 Task: Create new contact,   with mail id: 'LucyTaylor74@Mailinator.com', first name: 'Lucy', Last name: 'Taylor', Job Title: Software Tester, Phone number (202) 555-9012. Change life cycle stage to  'Lead' and lead status to 'New'. Add new company to the associated contact: sjcny.edu and type: Vendor. Logged in from softage.4@softage.net
Action: Mouse moved to (112, 78)
Screenshot: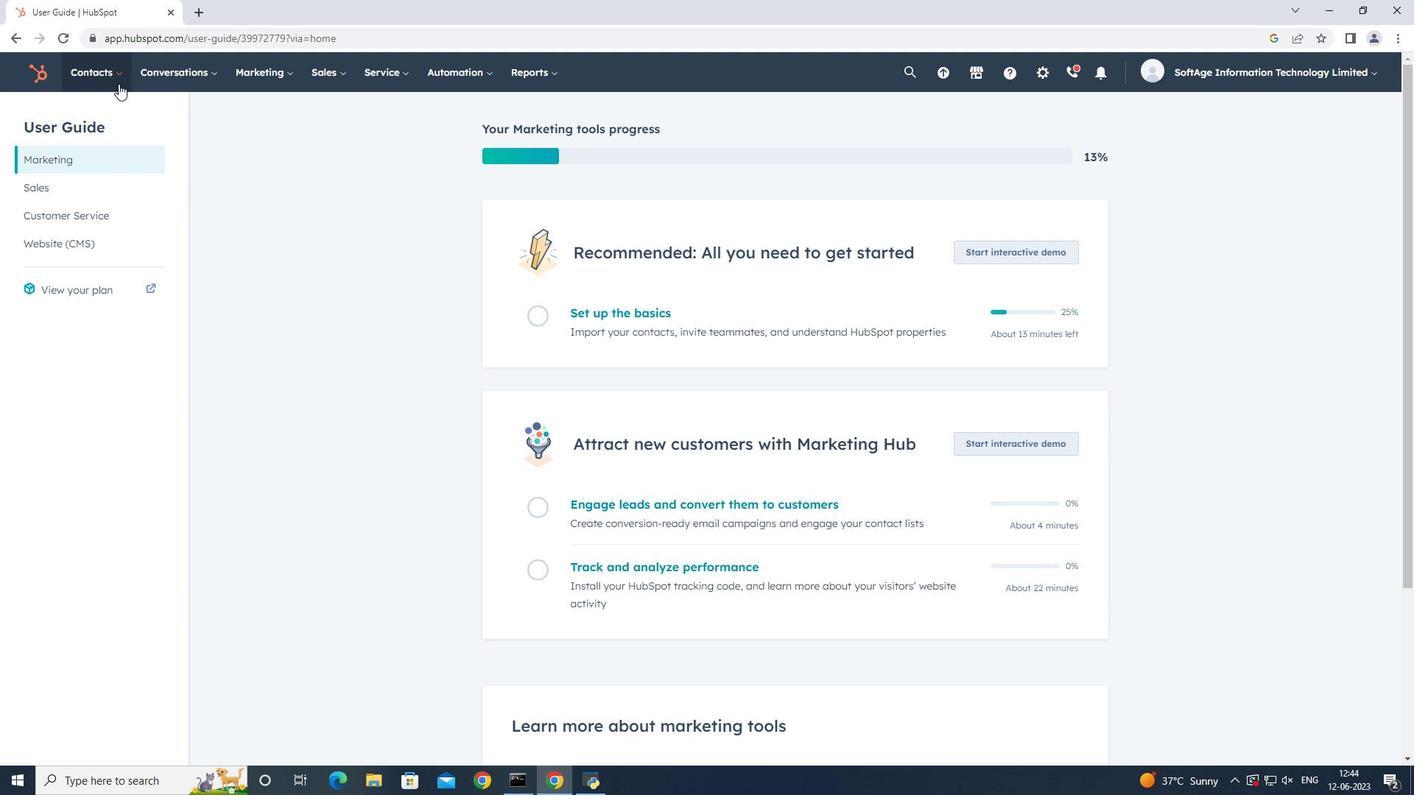 
Action: Mouse pressed left at (112, 78)
Screenshot: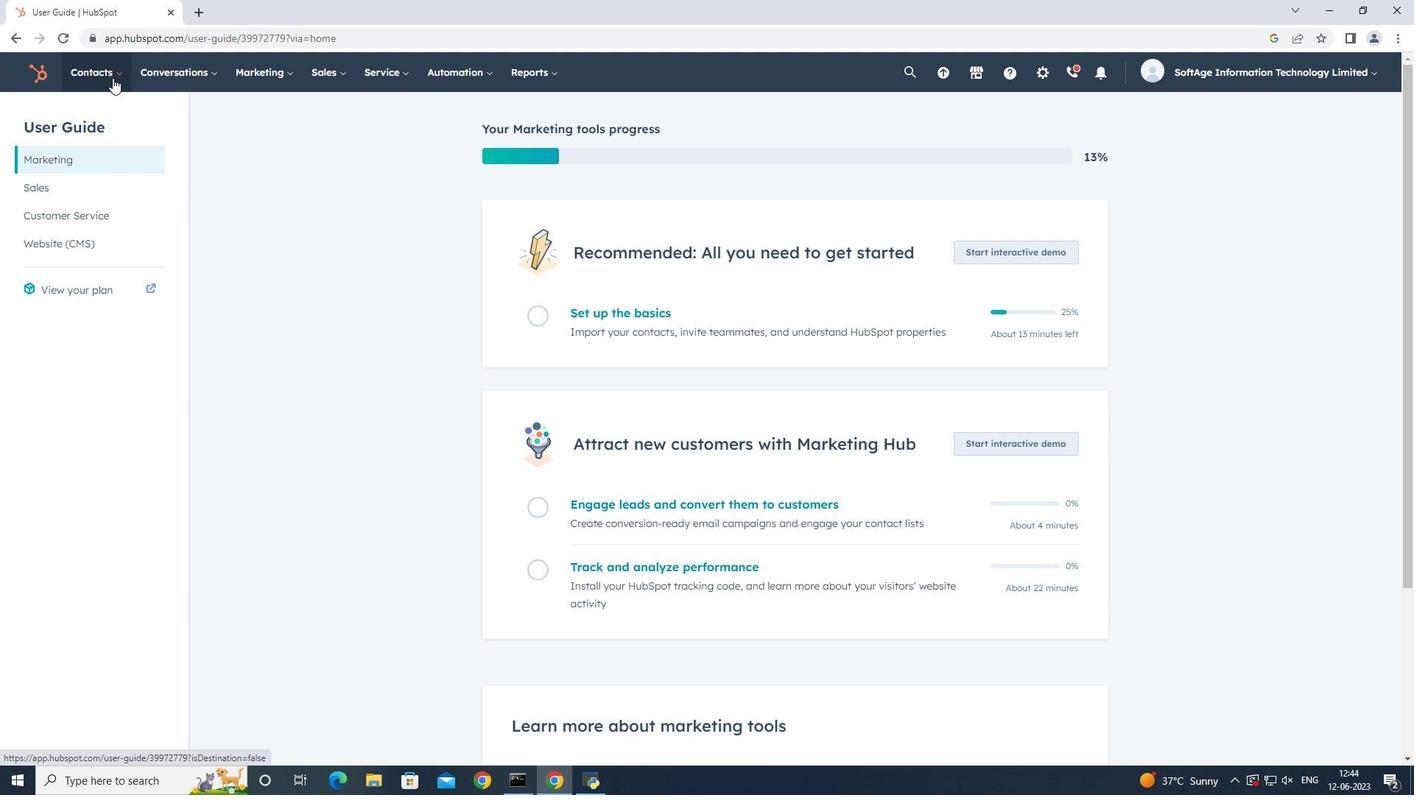 
Action: Mouse moved to (108, 112)
Screenshot: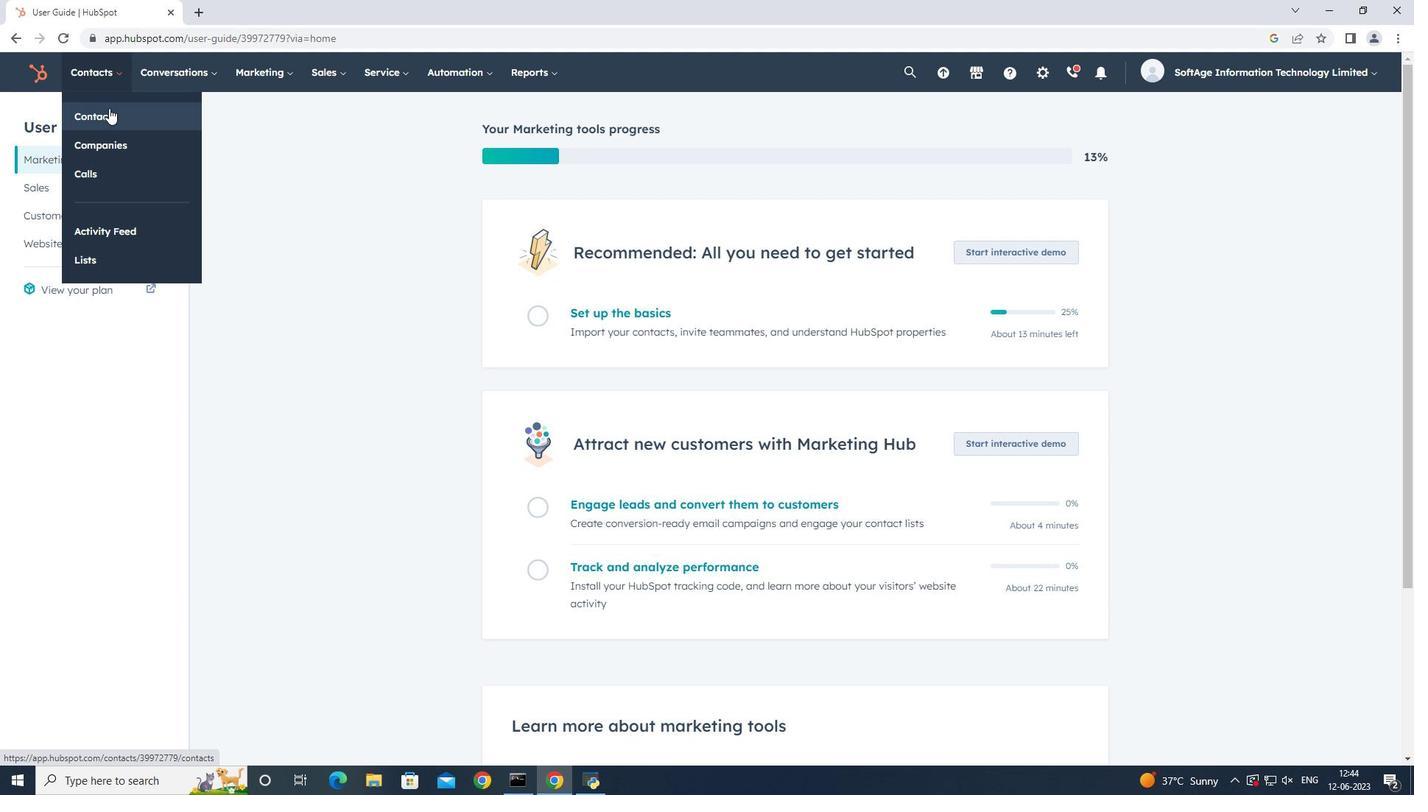 
Action: Mouse pressed left at (108, 112)
Screenshot: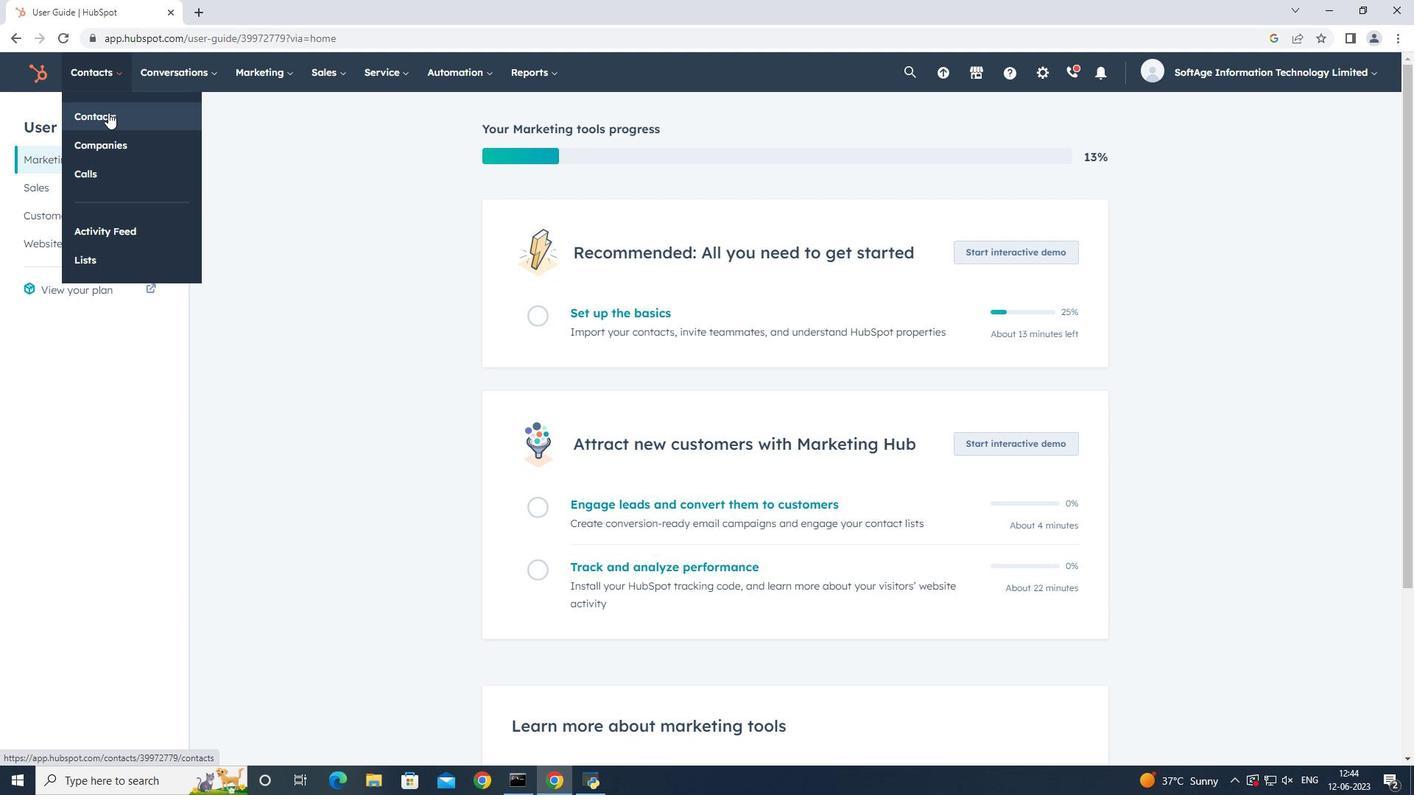 
Action: Mouse moved to (1343, 125)
Screenshot: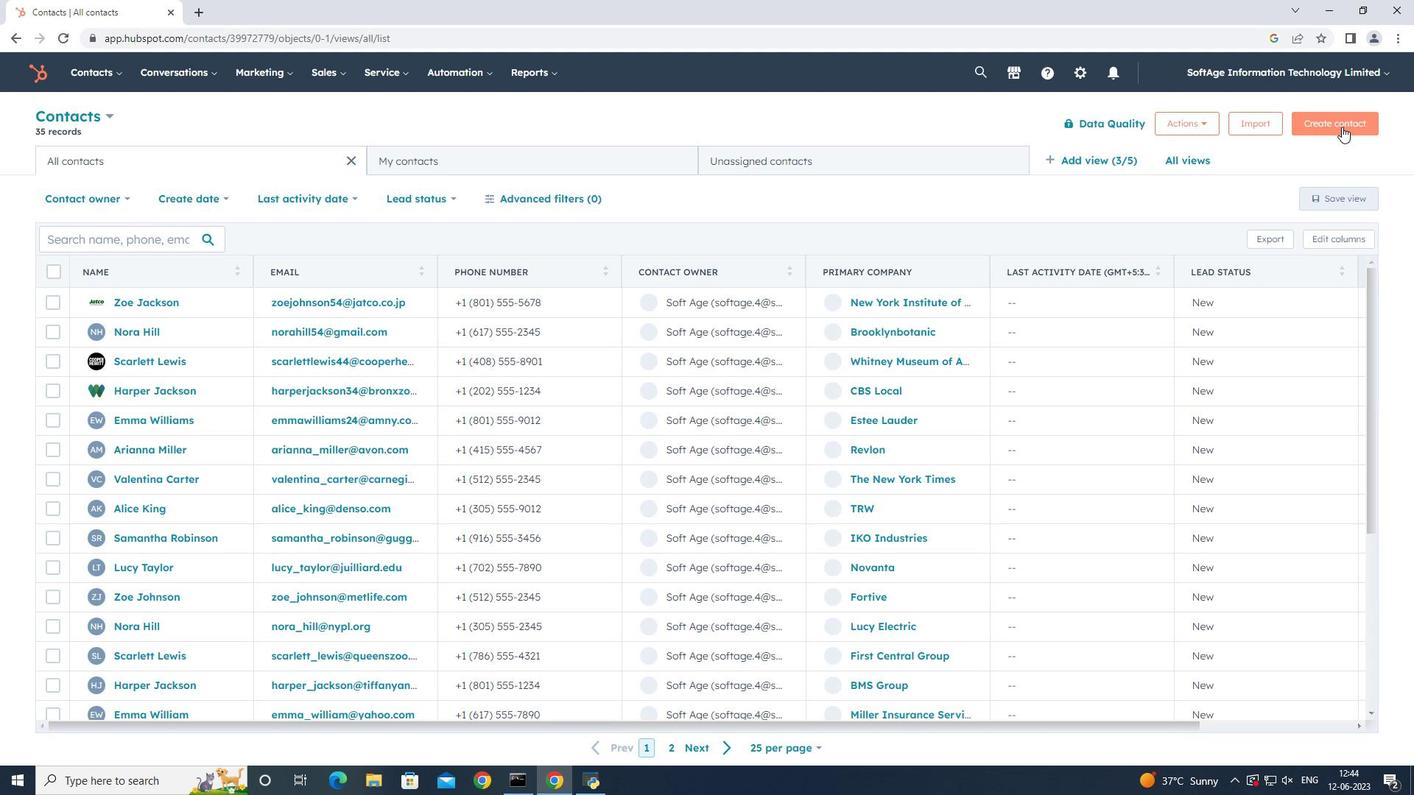 
Action: Mouse pressed left at (1343, 125)
Screenshot: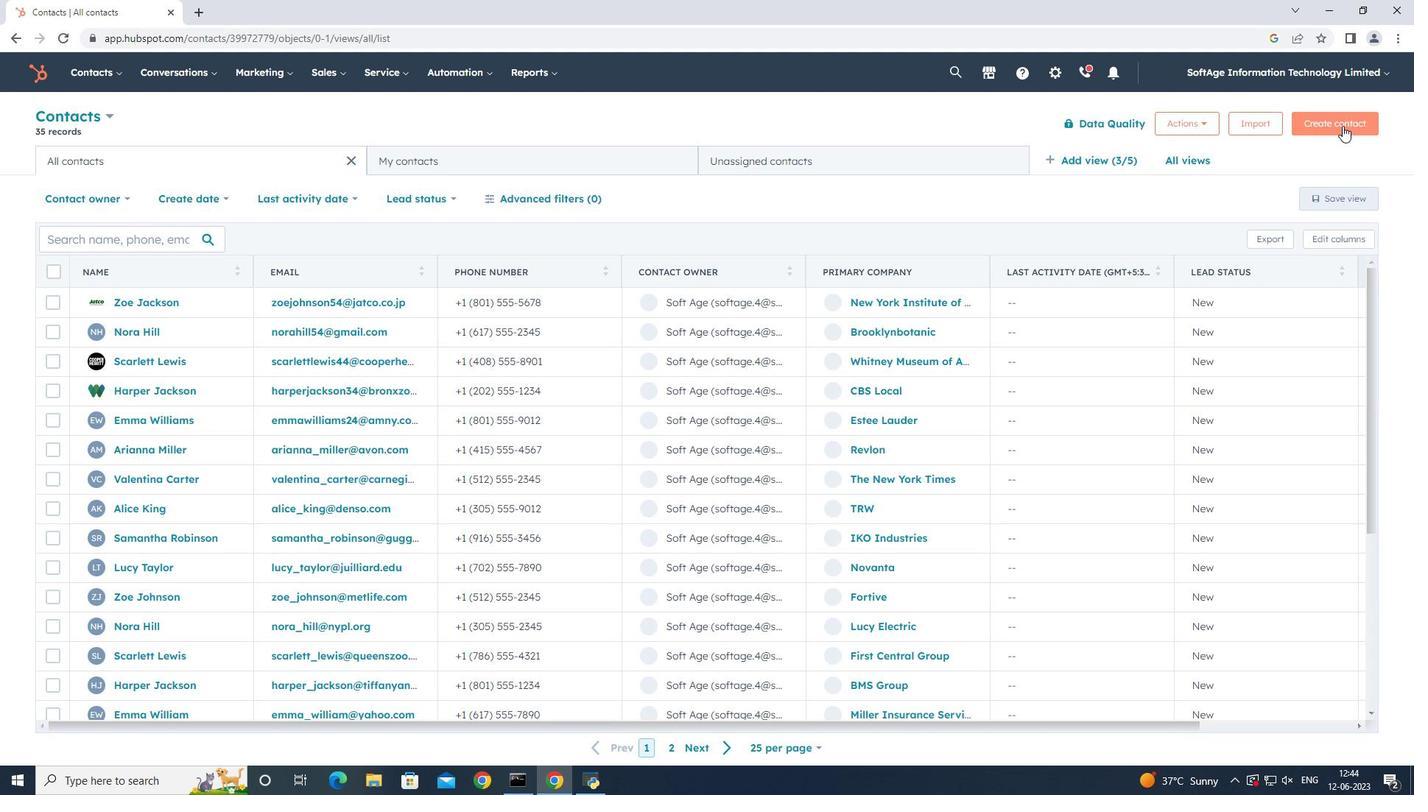 
Action: Mouse moved to (1037, 197)
Screenshot: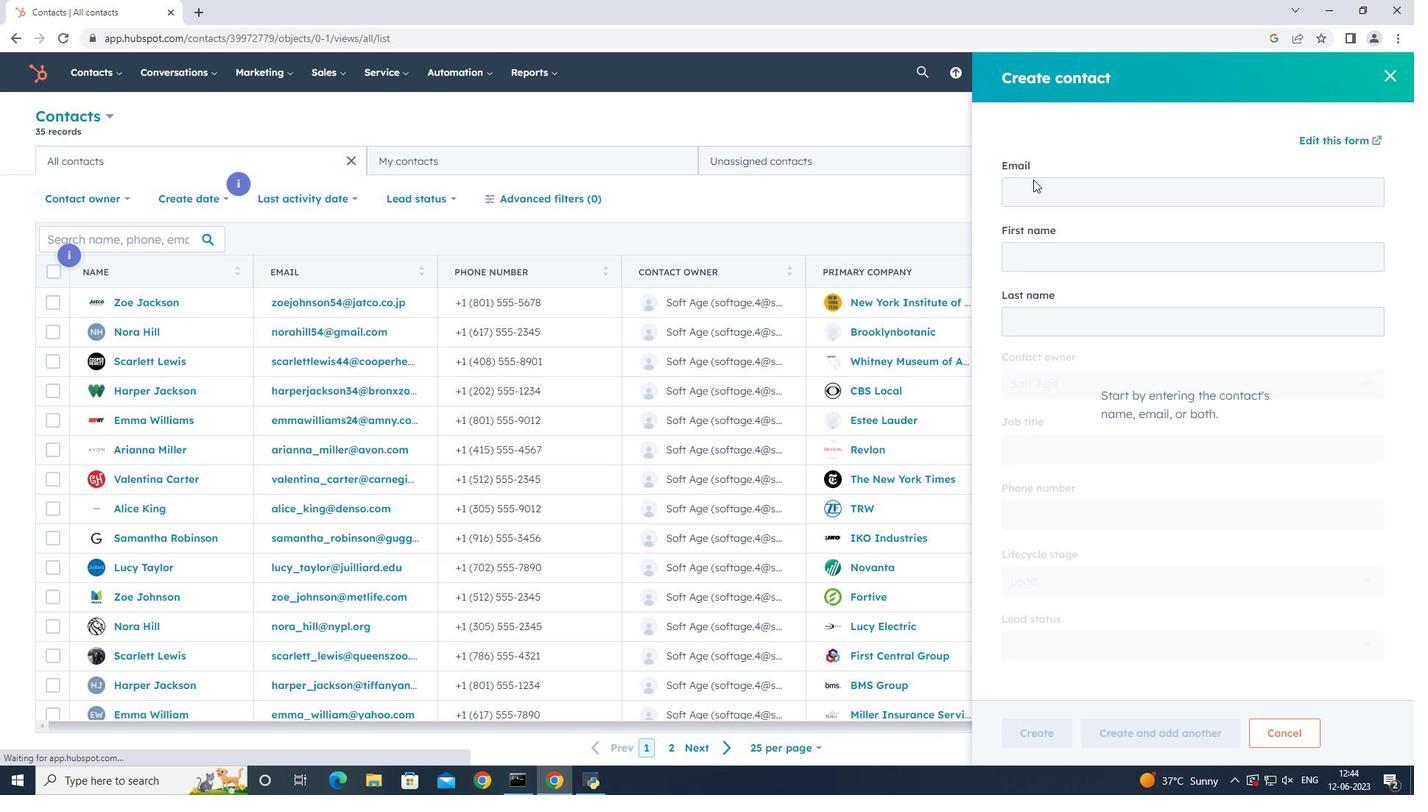 
Action: Mouse pressed left at (1037, 197)
Screenshot: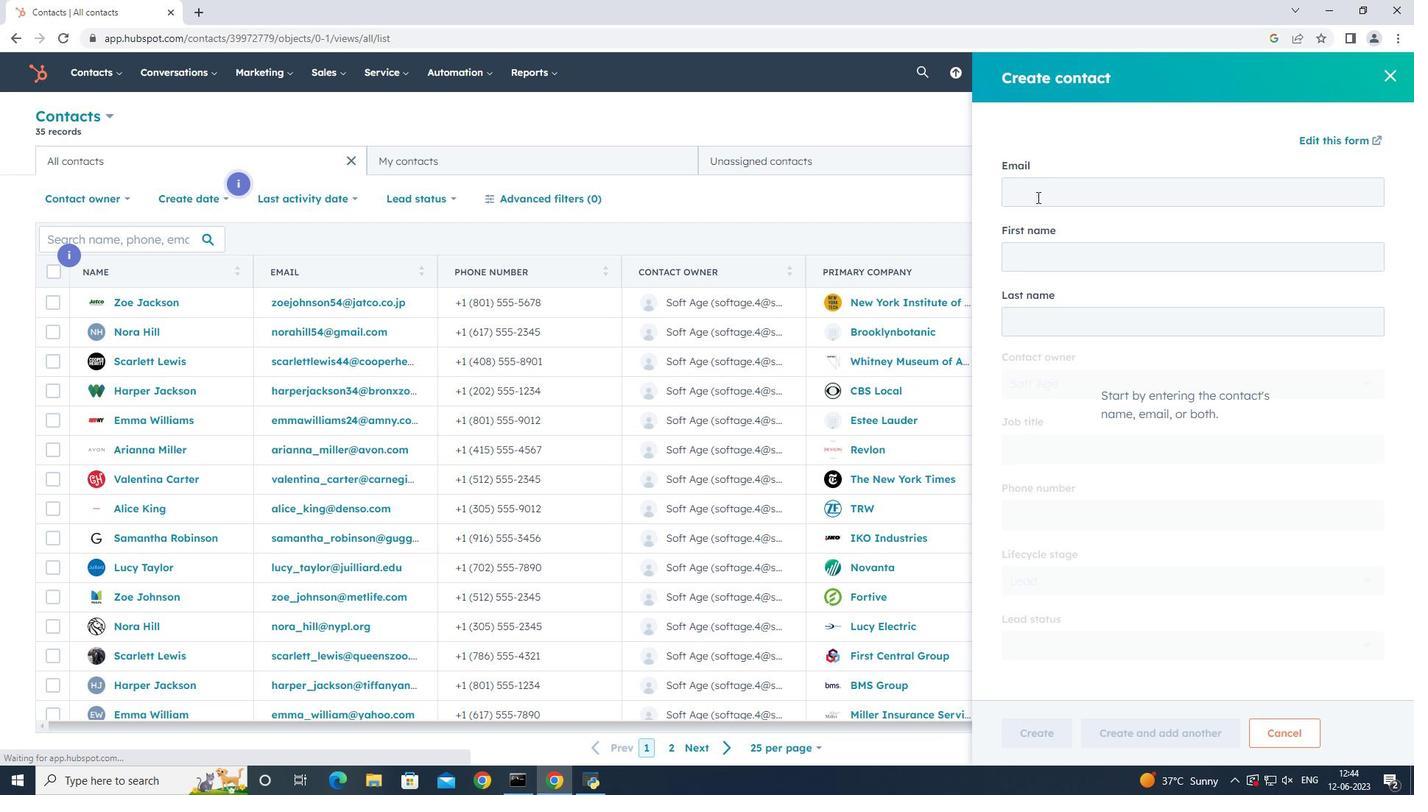 
Action: Key pressed <Key.shift><Key.shift><Key.shift><Key.shift><Key.shift><Key.shift><Key.shift><Key.shift><Key.shift><Key.shift><Key.shift><Key.shift><Key.shift><Key.shift><Key.shift><Key.shift><Key.shift><Key.shift><Key.shift>Lucy<Key.shift><Key.shift>Taylor74<Key.shift>@mailnator.com
Screenshot: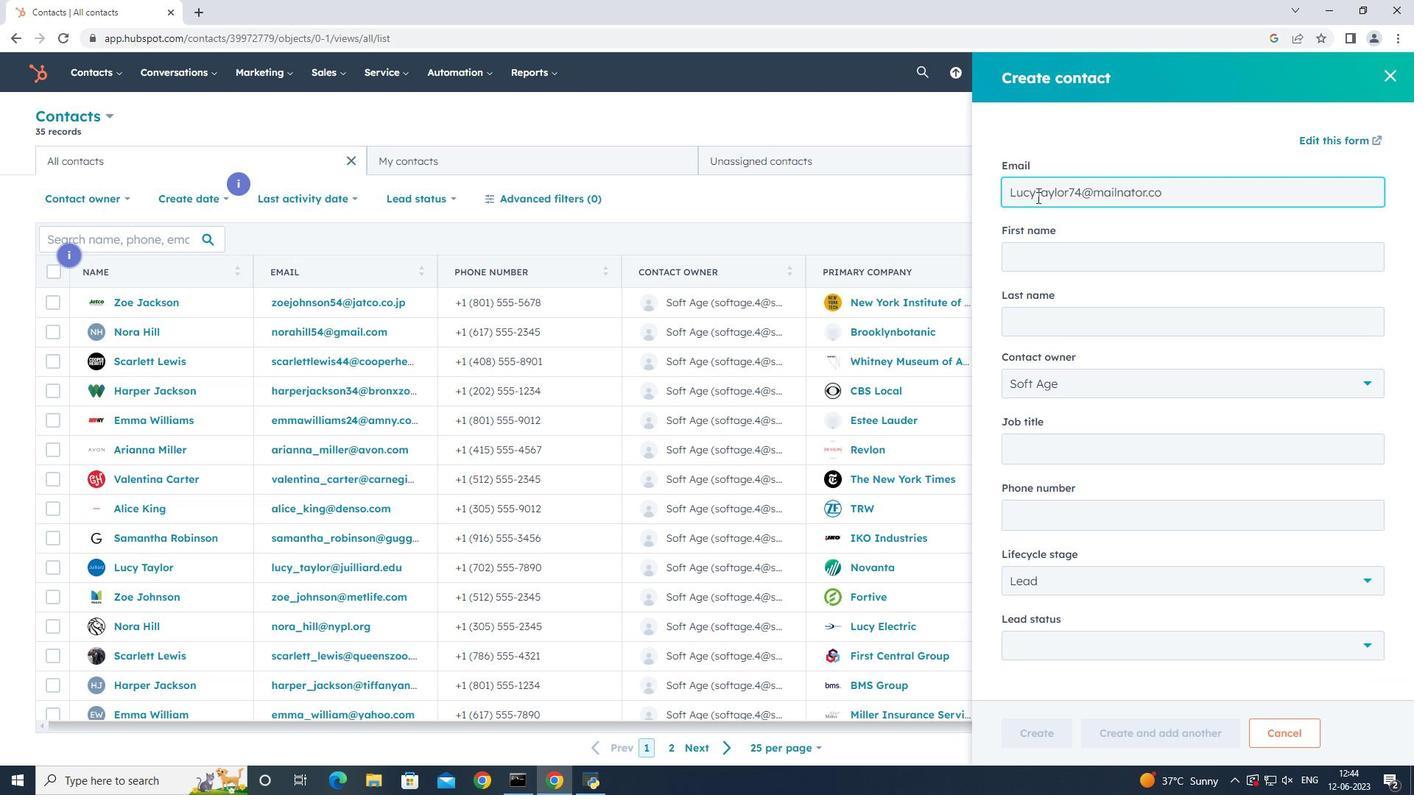 
Action: Mouse moved to (1233, 263)
Screenshot: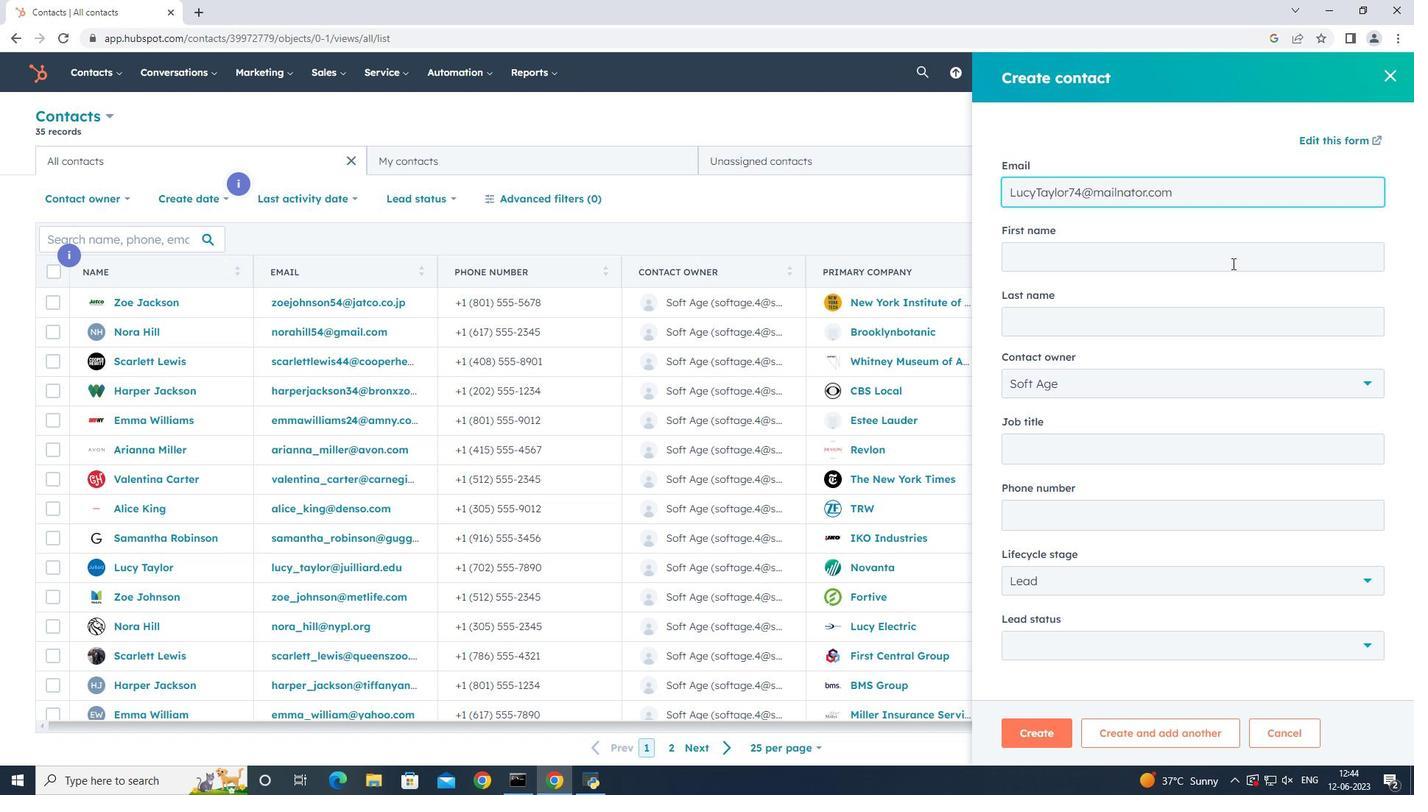 
Action: Mouse pressed left at (1233, 263)
Screenshot: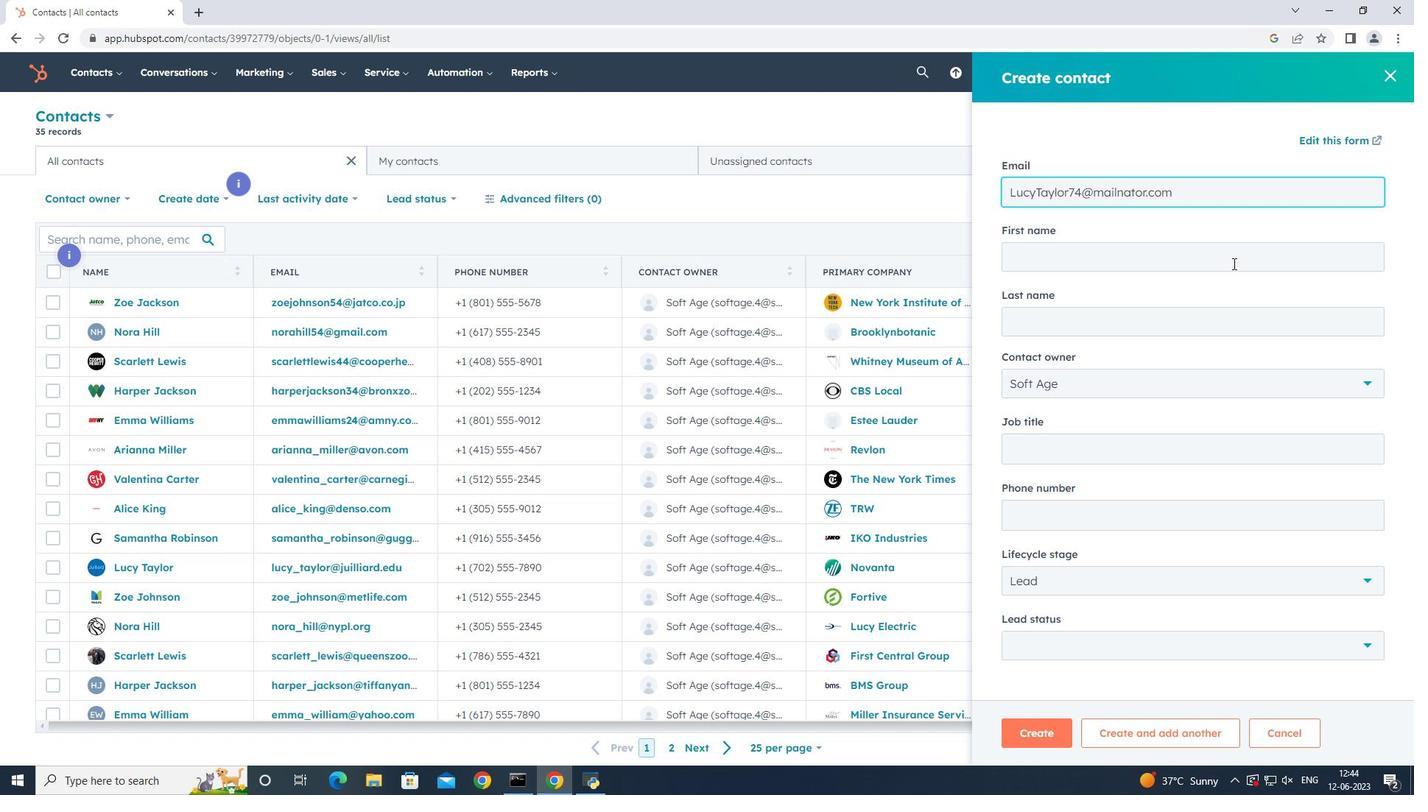 
Action: Key pressed <Key.shift_r><Key.shift_r><Key.shift_r><Key.shift_r>Lucy<Key.tab><Key.shift><Key.shift><Key.shift><Key.shift><Key.shift><Key.shift><Key.shift><Key.shift>Taylor
Screenshot: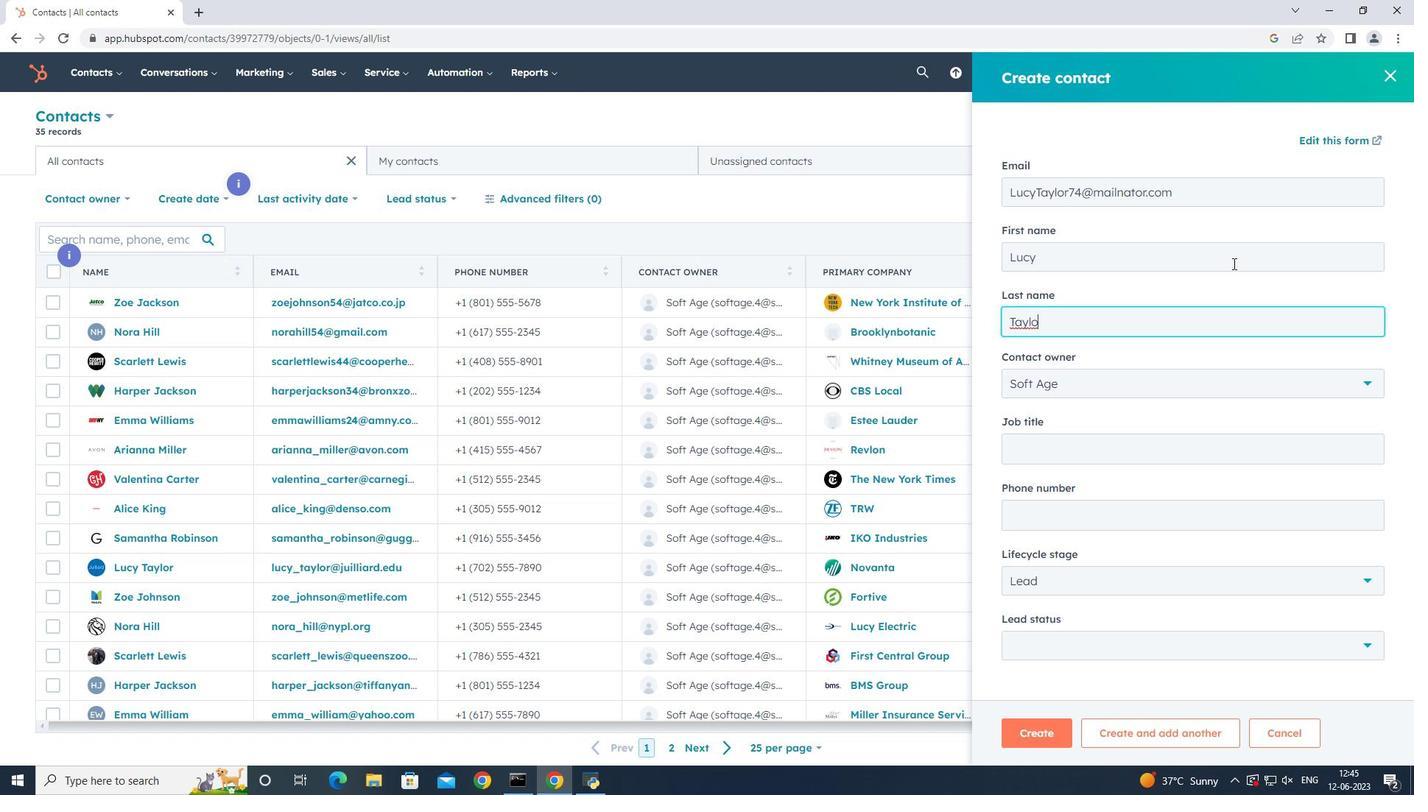 
Action: Mouse moved to (1189, 443)
Screenshot: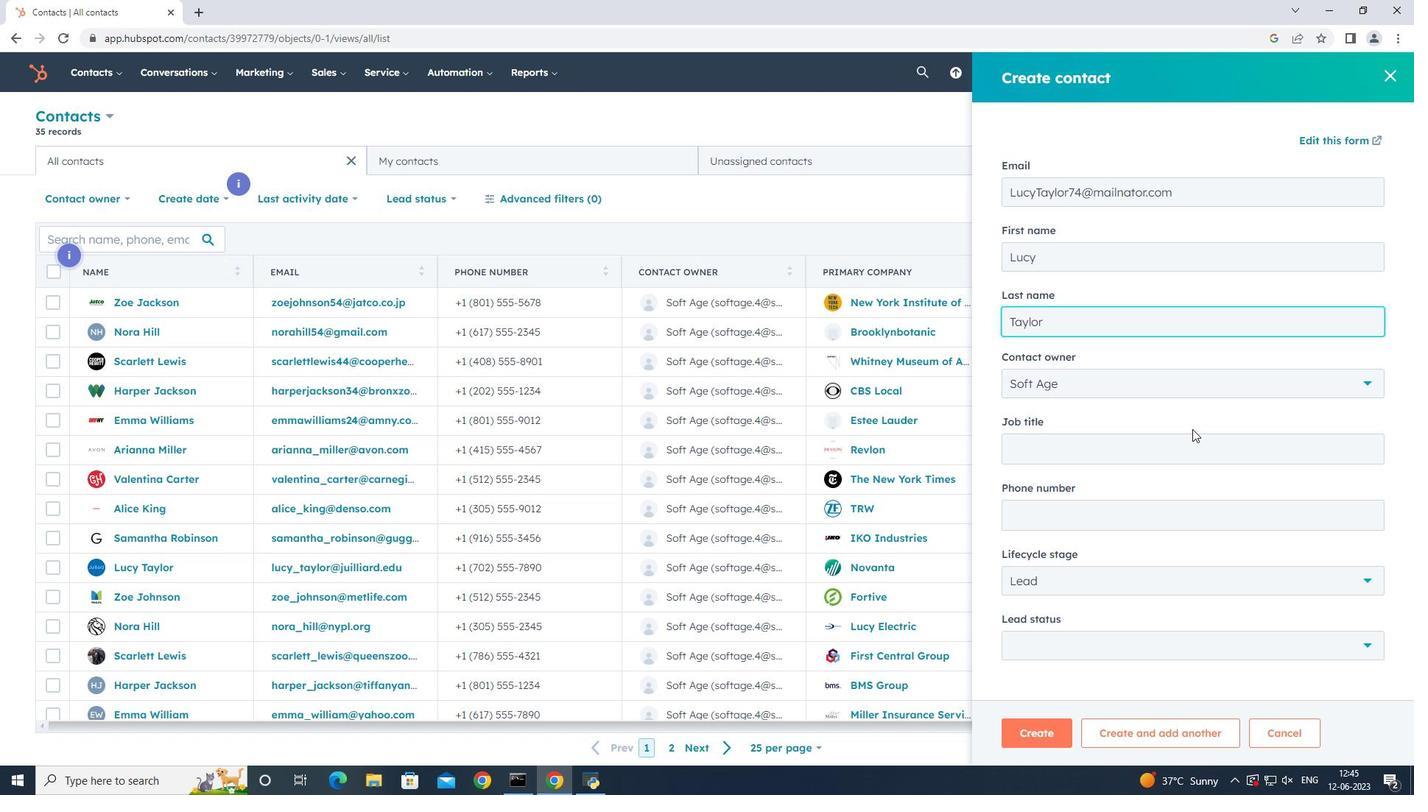 
Action: Mouse pressed left at (1189, 443)
Screenshot: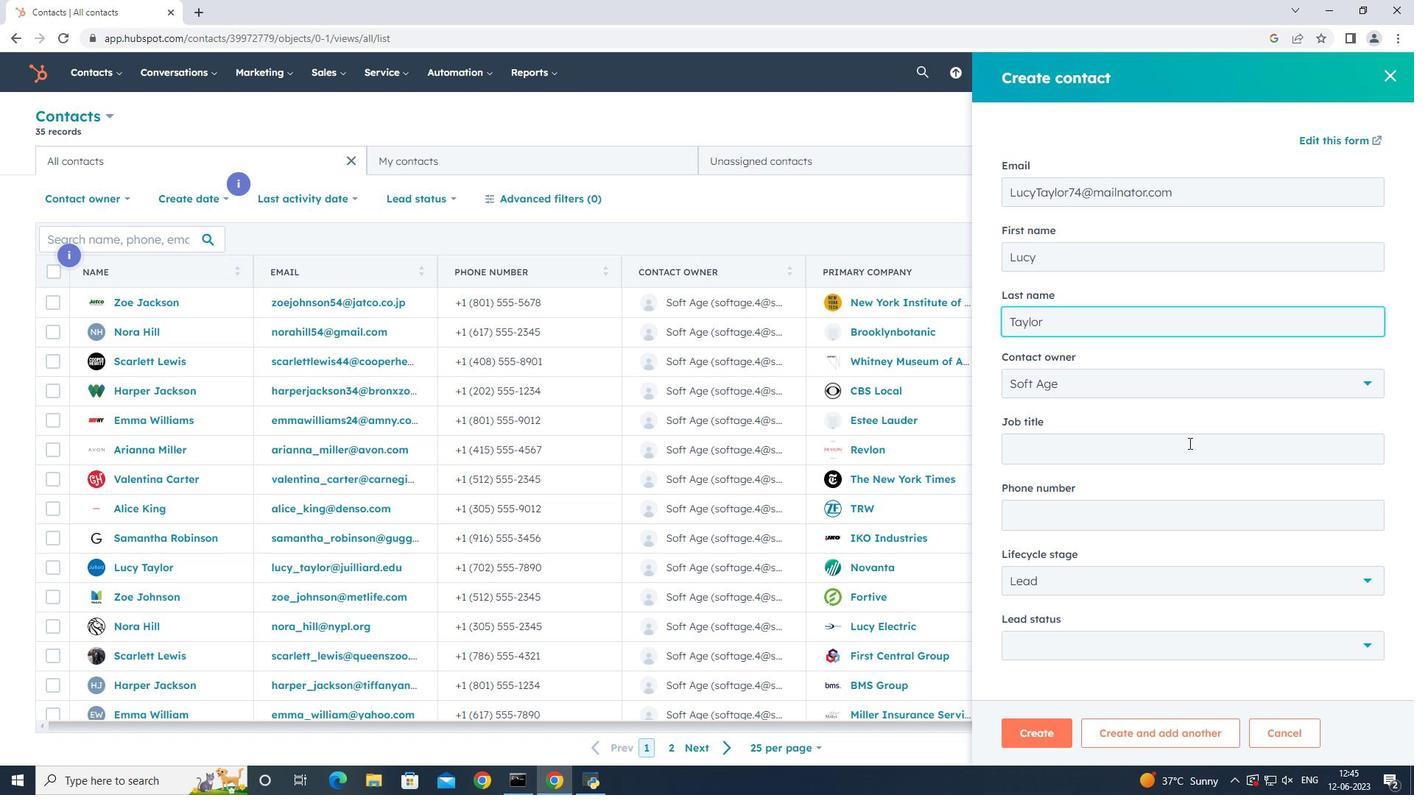 
Action: Key pressed <Key.shift>Software<Key.space><Key.shift><Key.shift>Tester<Key.tab>
Screenshot: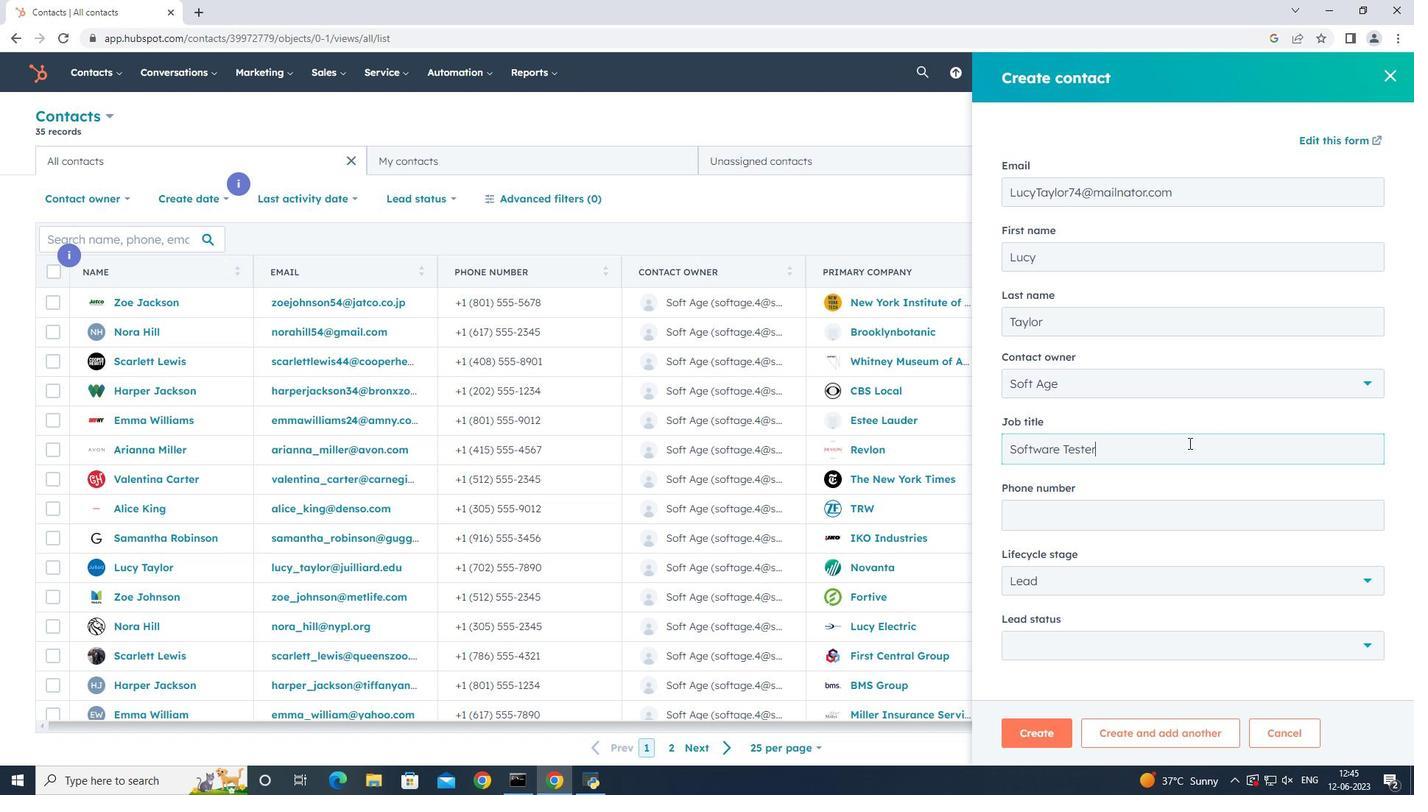 
Action: Mouse moved to (1256, 526)
Screenshot: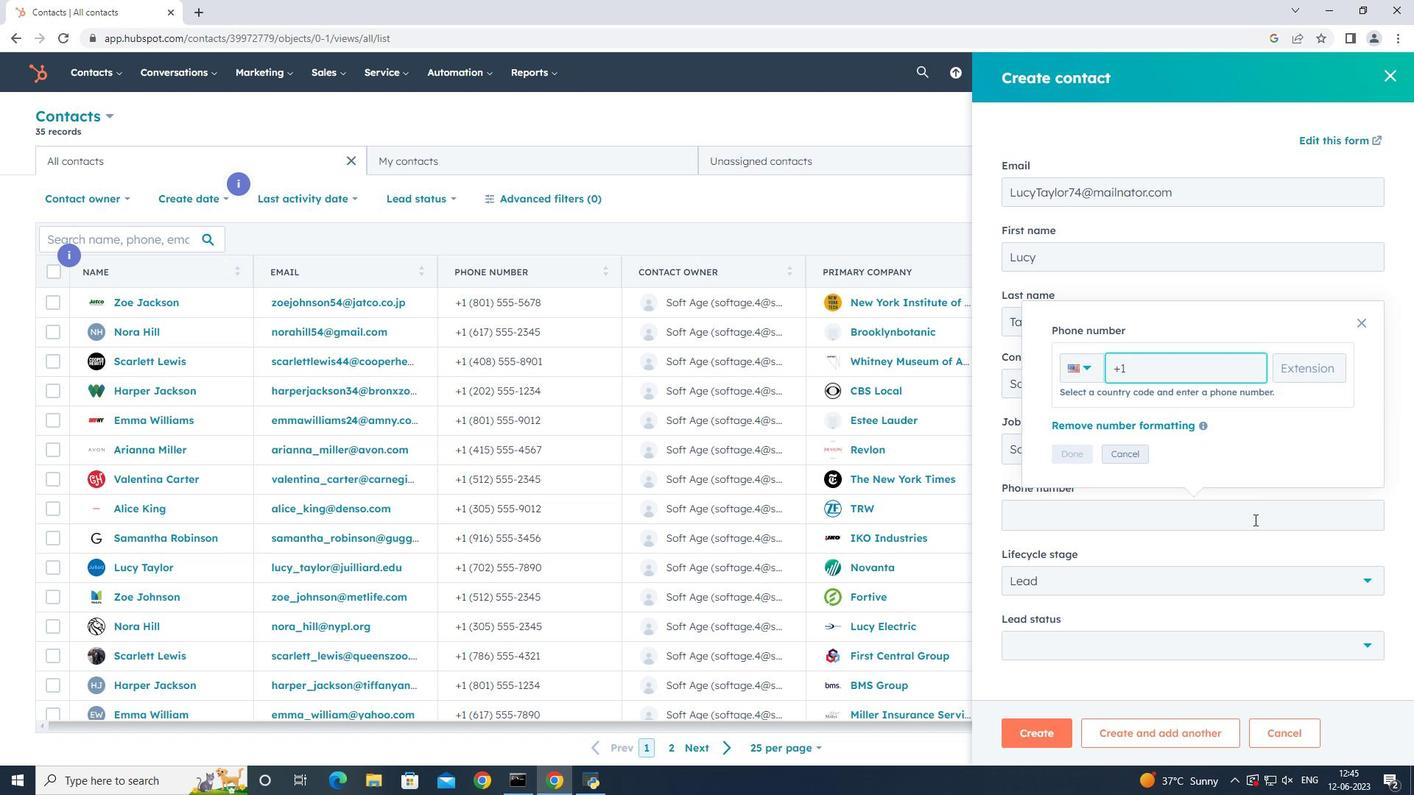 
Action: Key pressed 2025559012
Screenshot: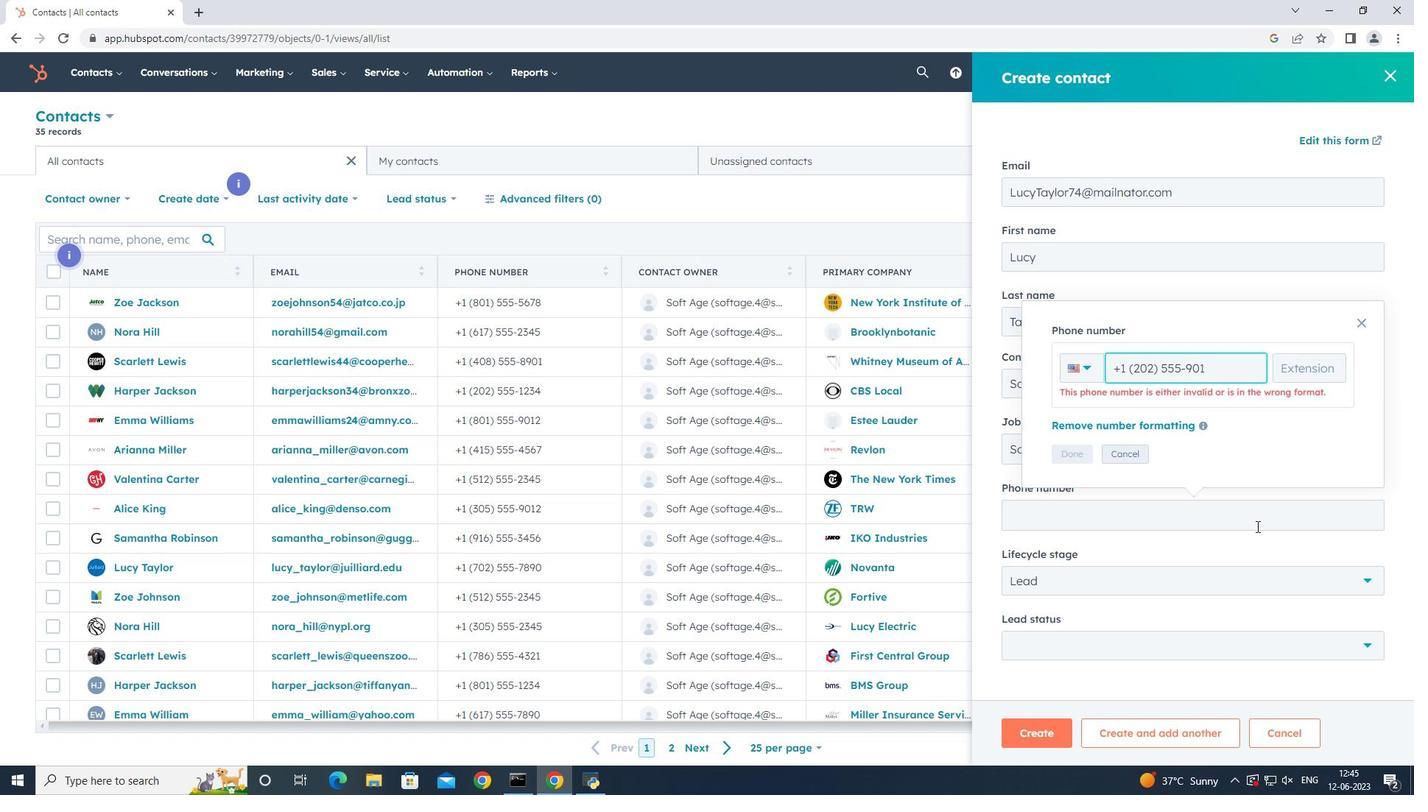 
Action: Mouse moved to (1071, 460)
Screenshot: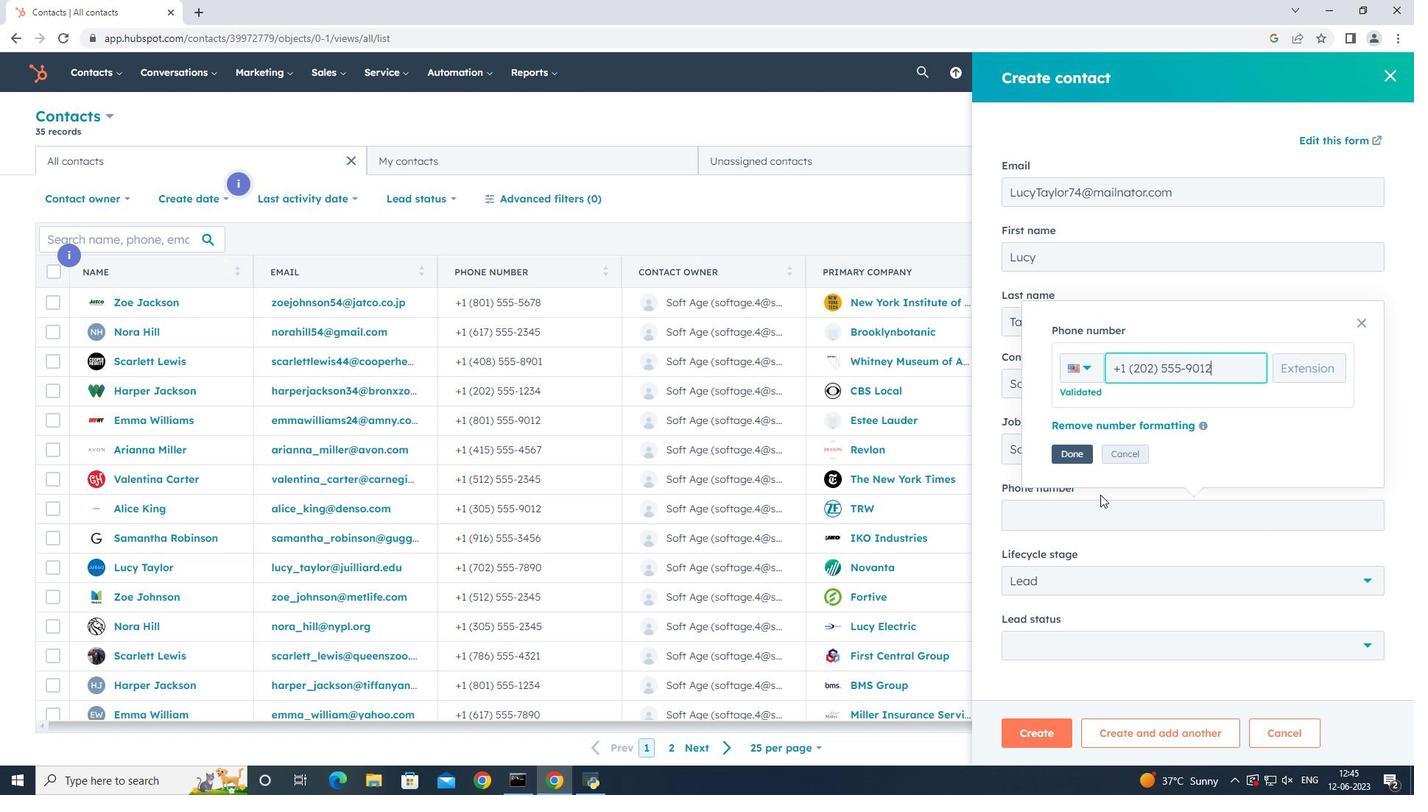 
Action: Mouse pressed left at (1071, 460)
Screenshot: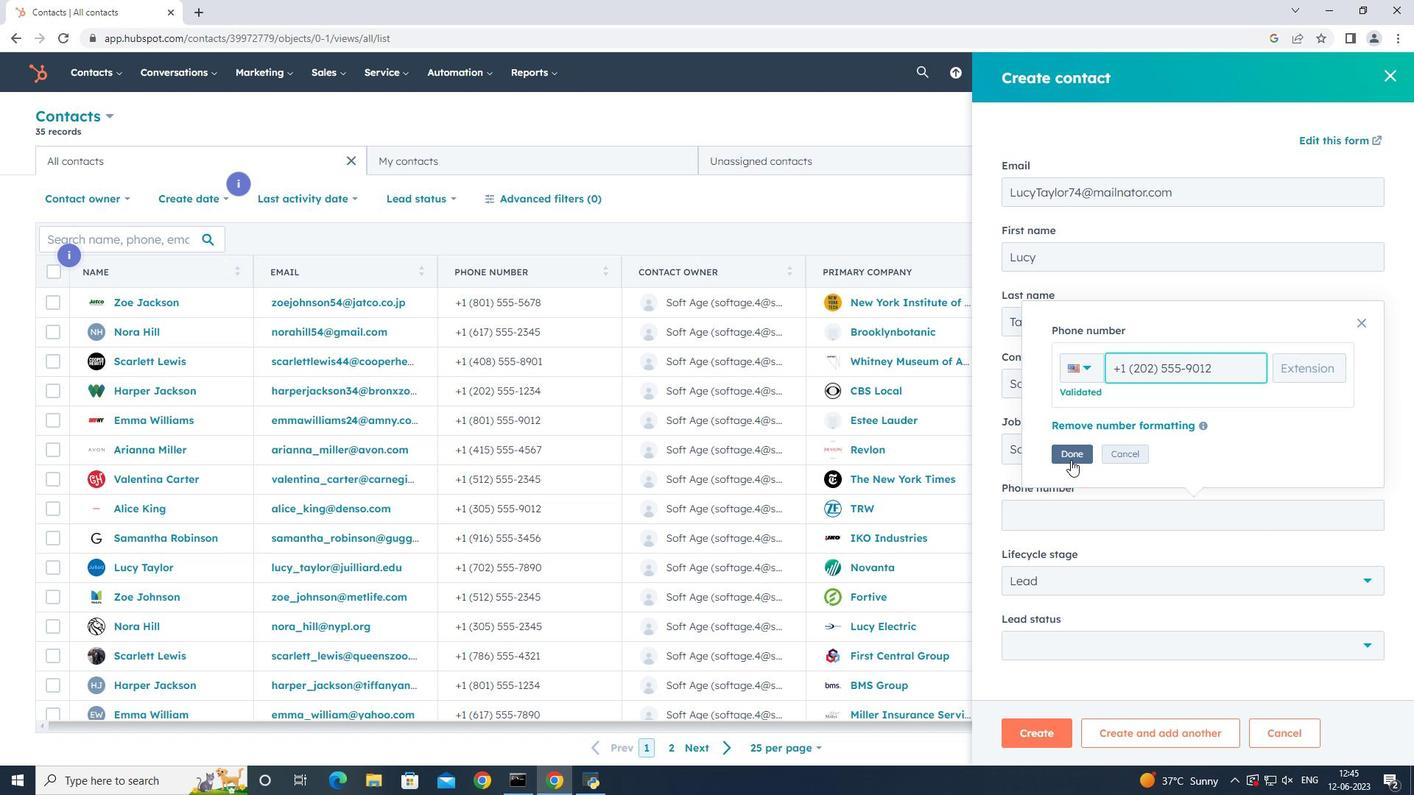 
Action: Mouse moved to (1128, 578)
Screenshot: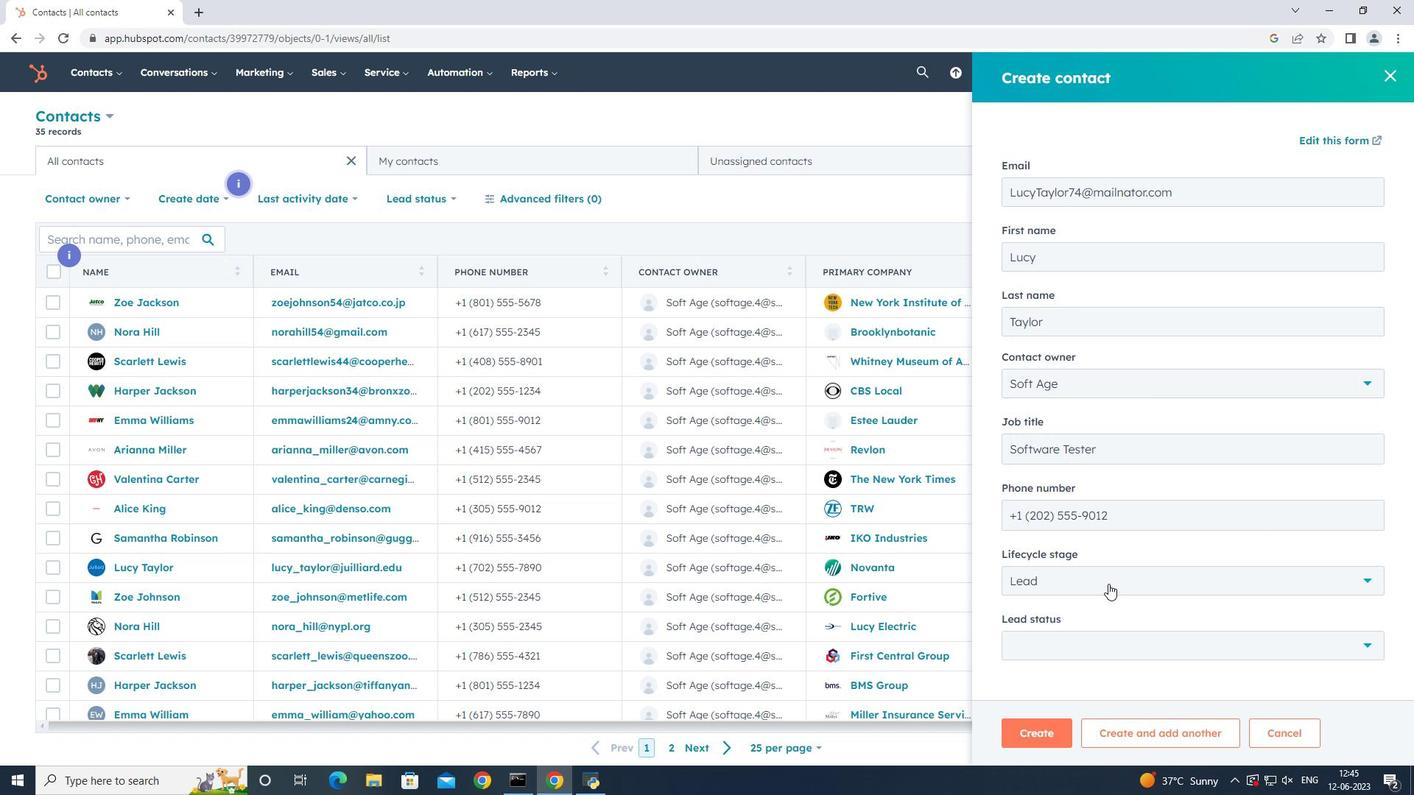 
Action: Mouse pressed left at (1128, 578)
Screenshot: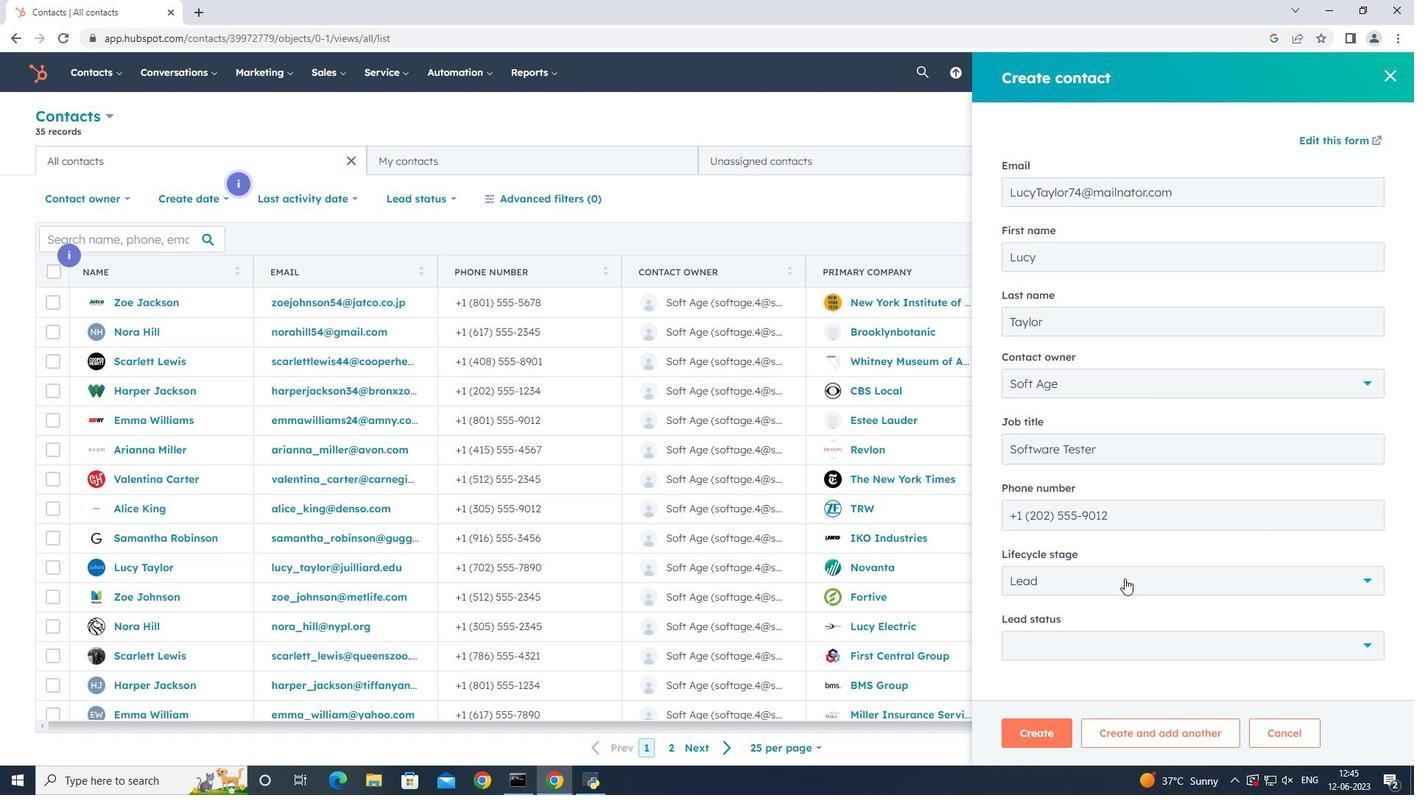 
Action: Mouse moved to (1116, 448)
Screenshot: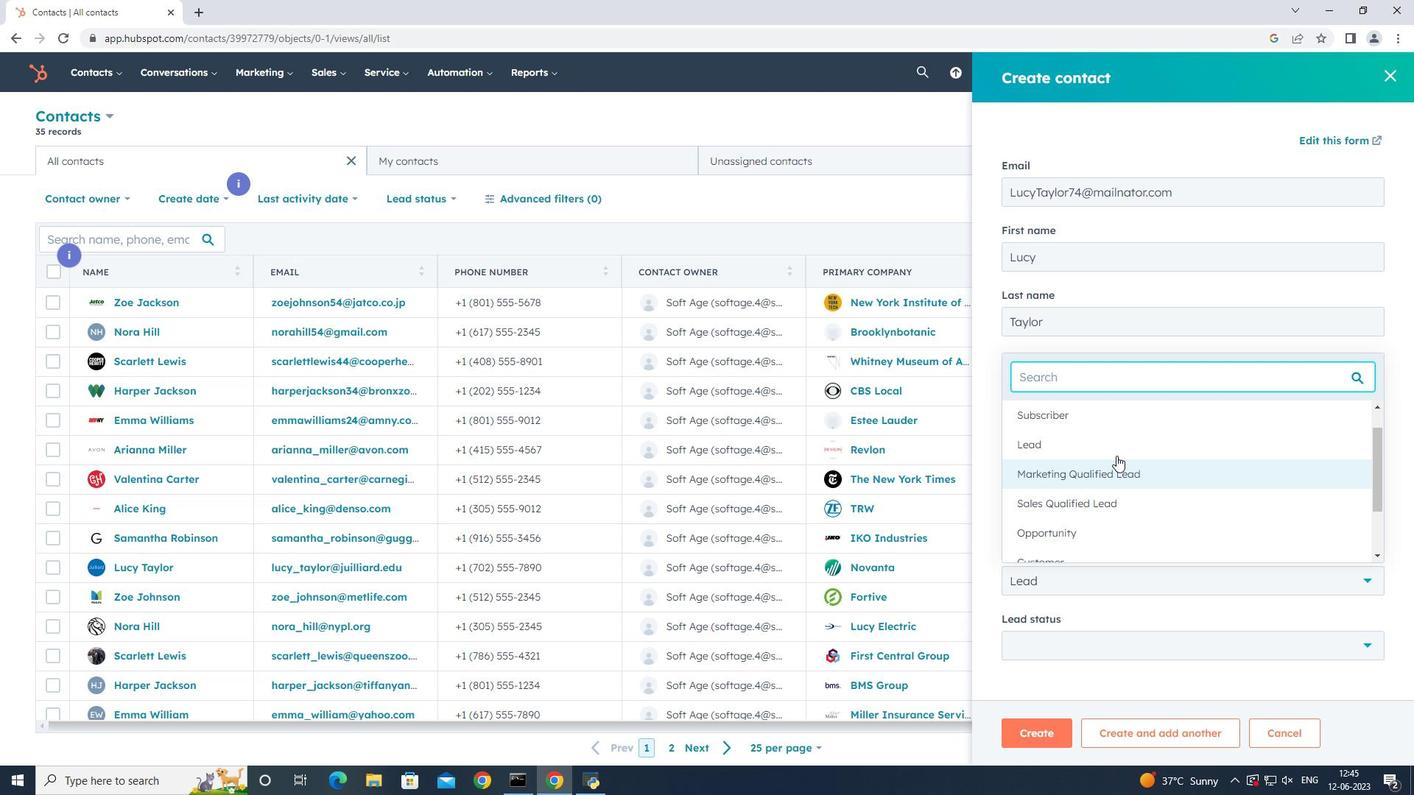 
Action: Mouse pressed left at (1116, 448)
Screenshot: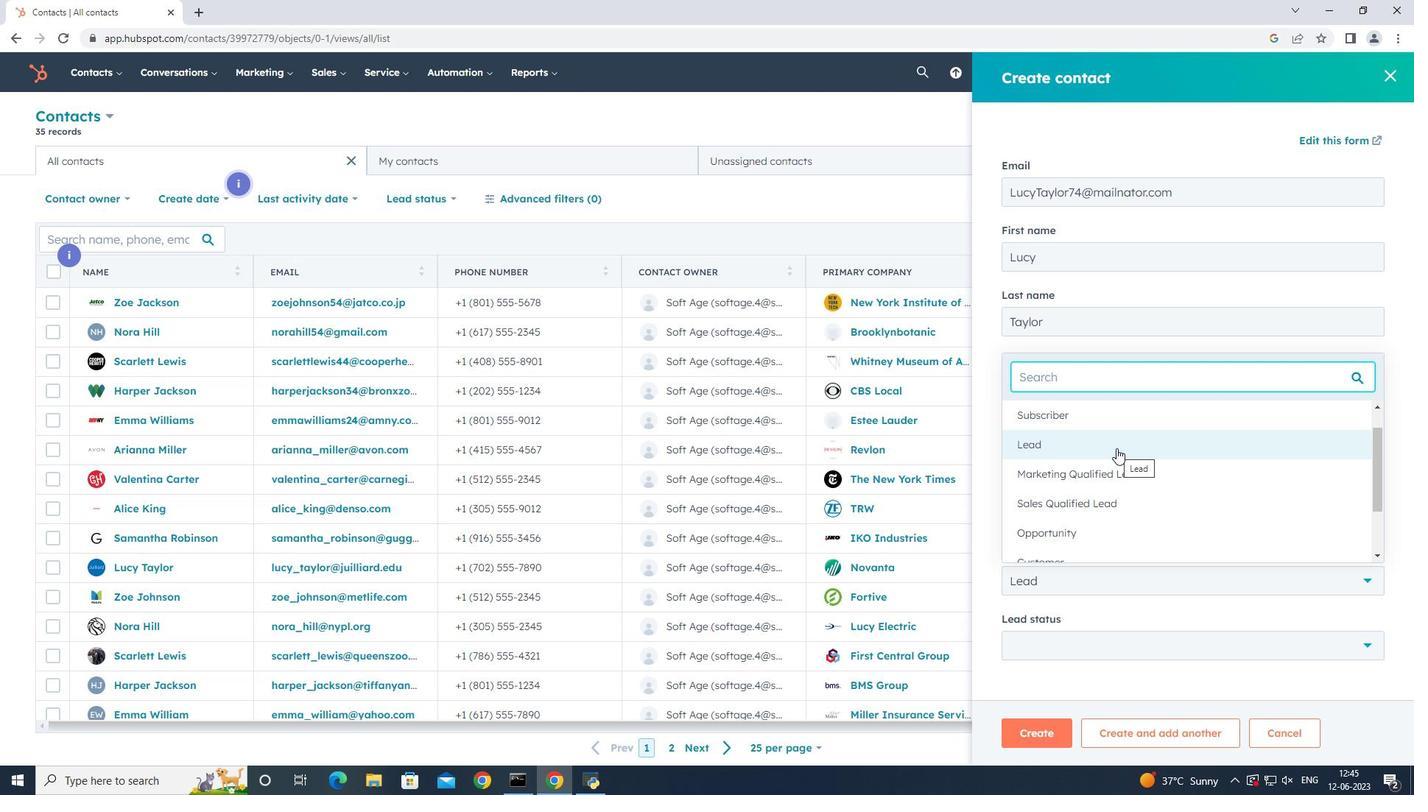 
Action: Mouse moved to (1119, 639)
Screenshot: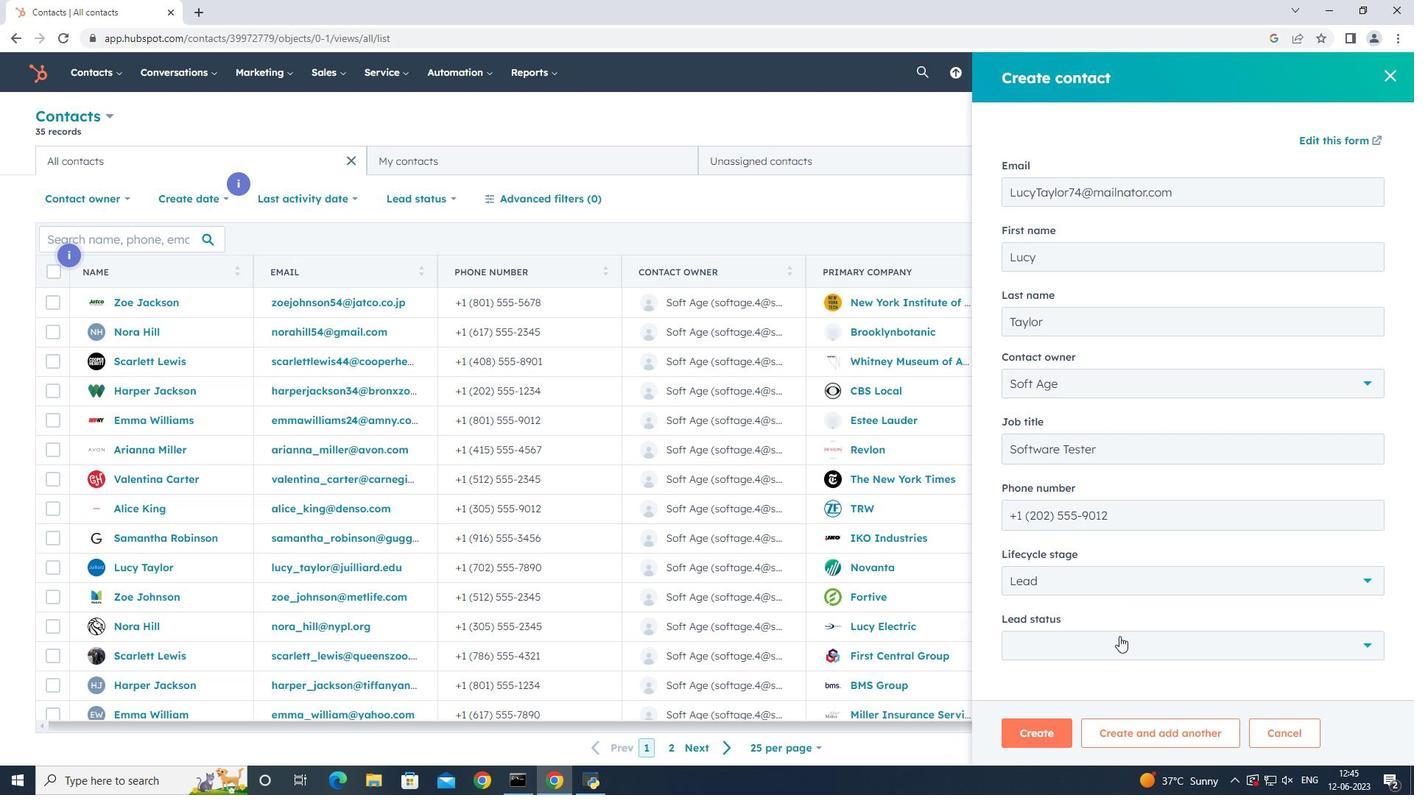 
Action: Mouse pressed left at (1119, 639)
Screenshot: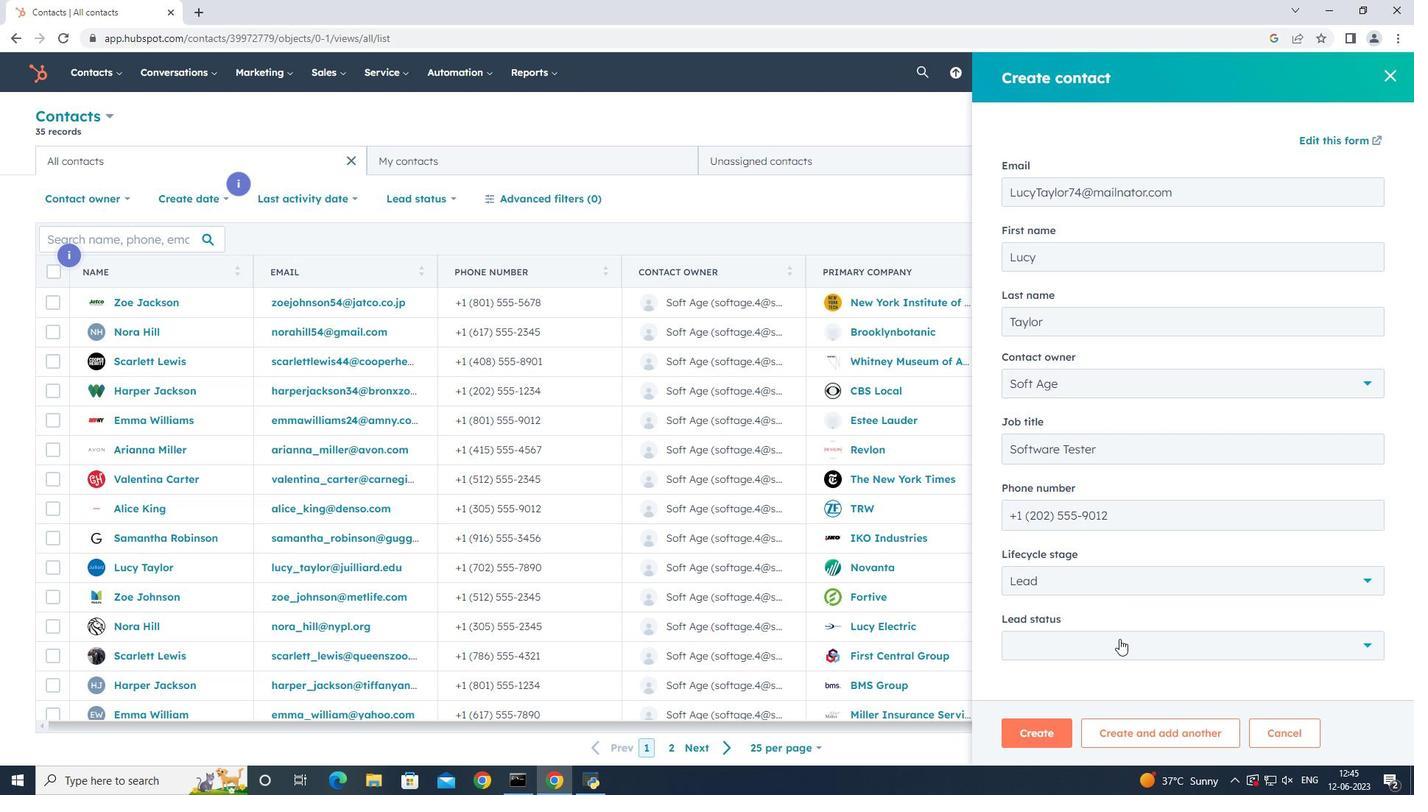 
Action: Mouse moved to (1114, 509)
Screenshot: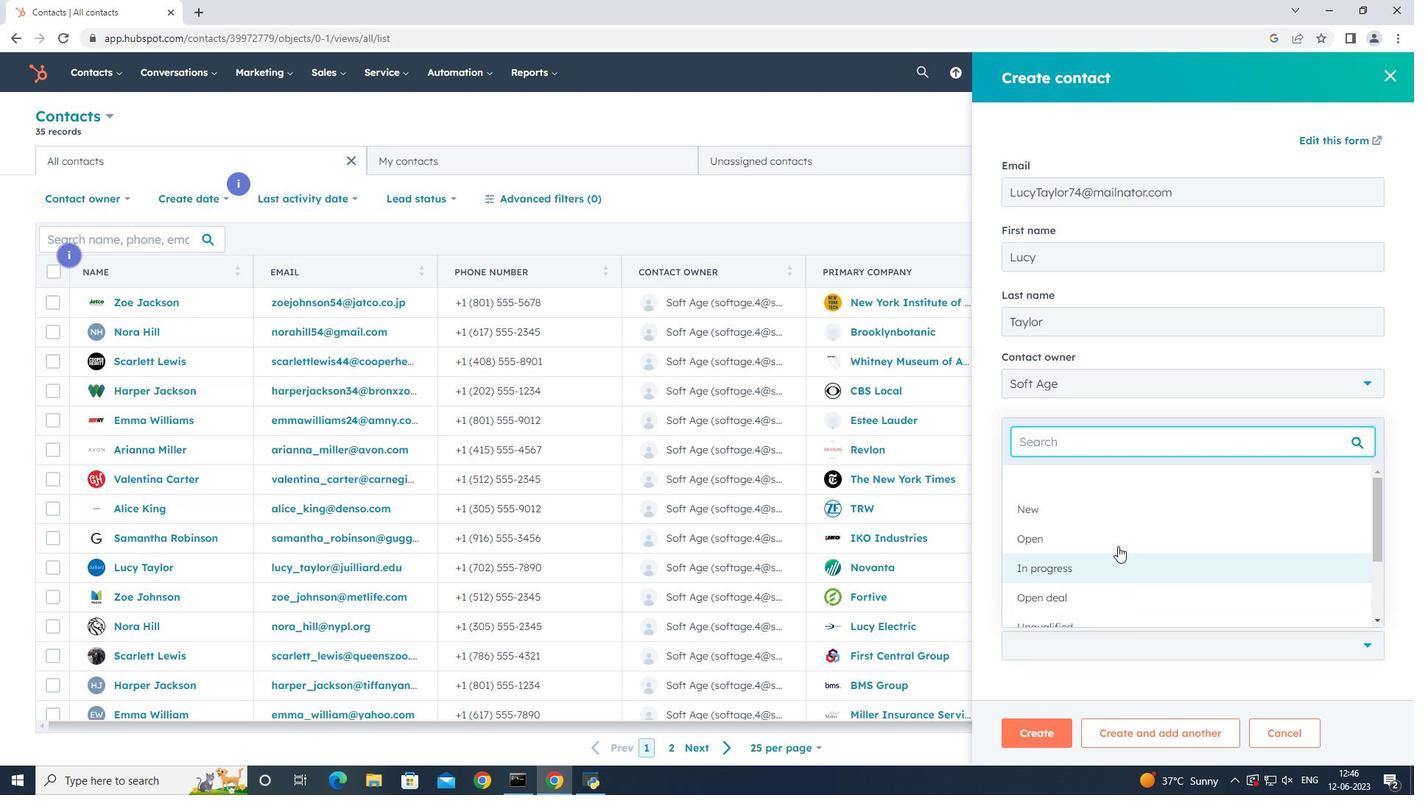 
Action: Mouse pressed left at (1114, 509)
Screenshot: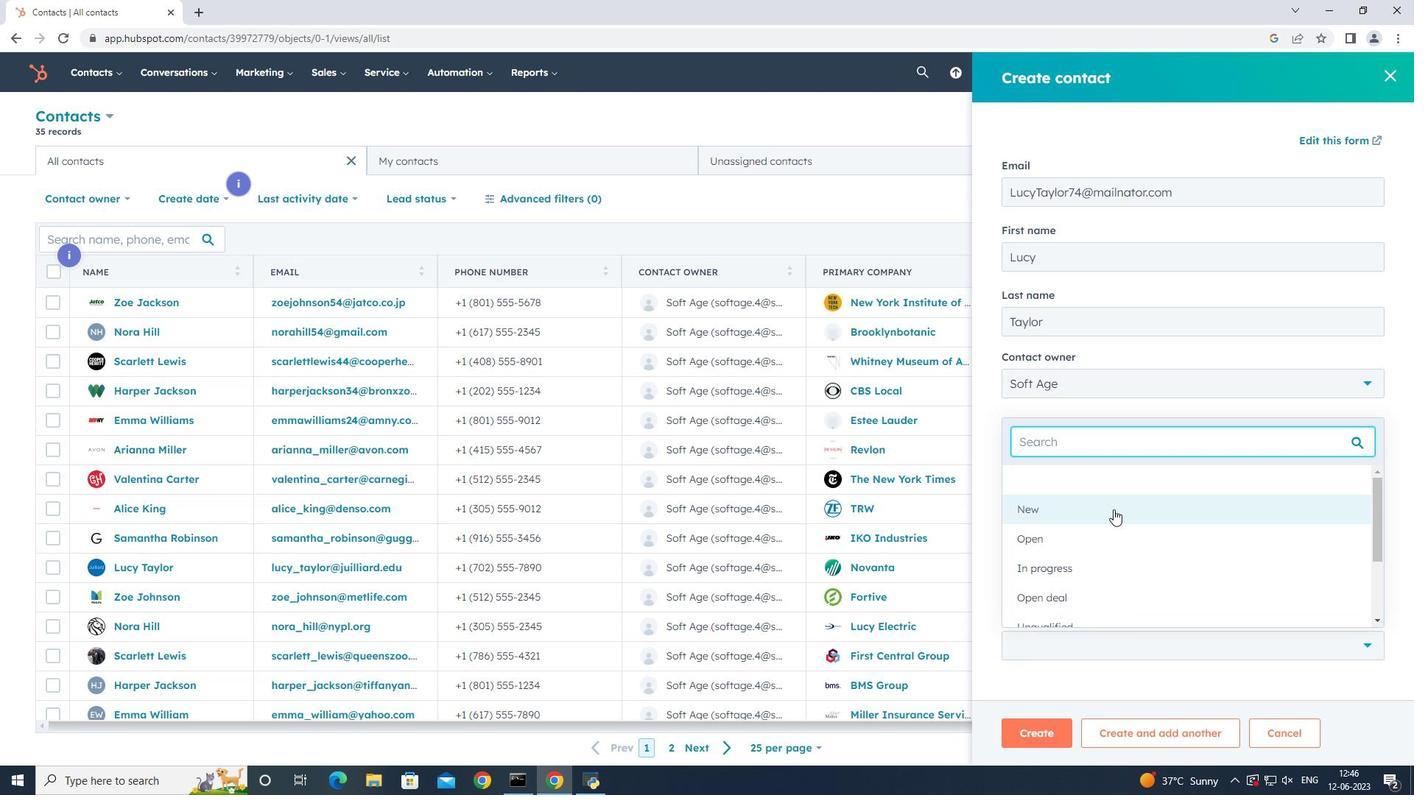 
Action: Mouse moved to (1049, 732)
Screenshot: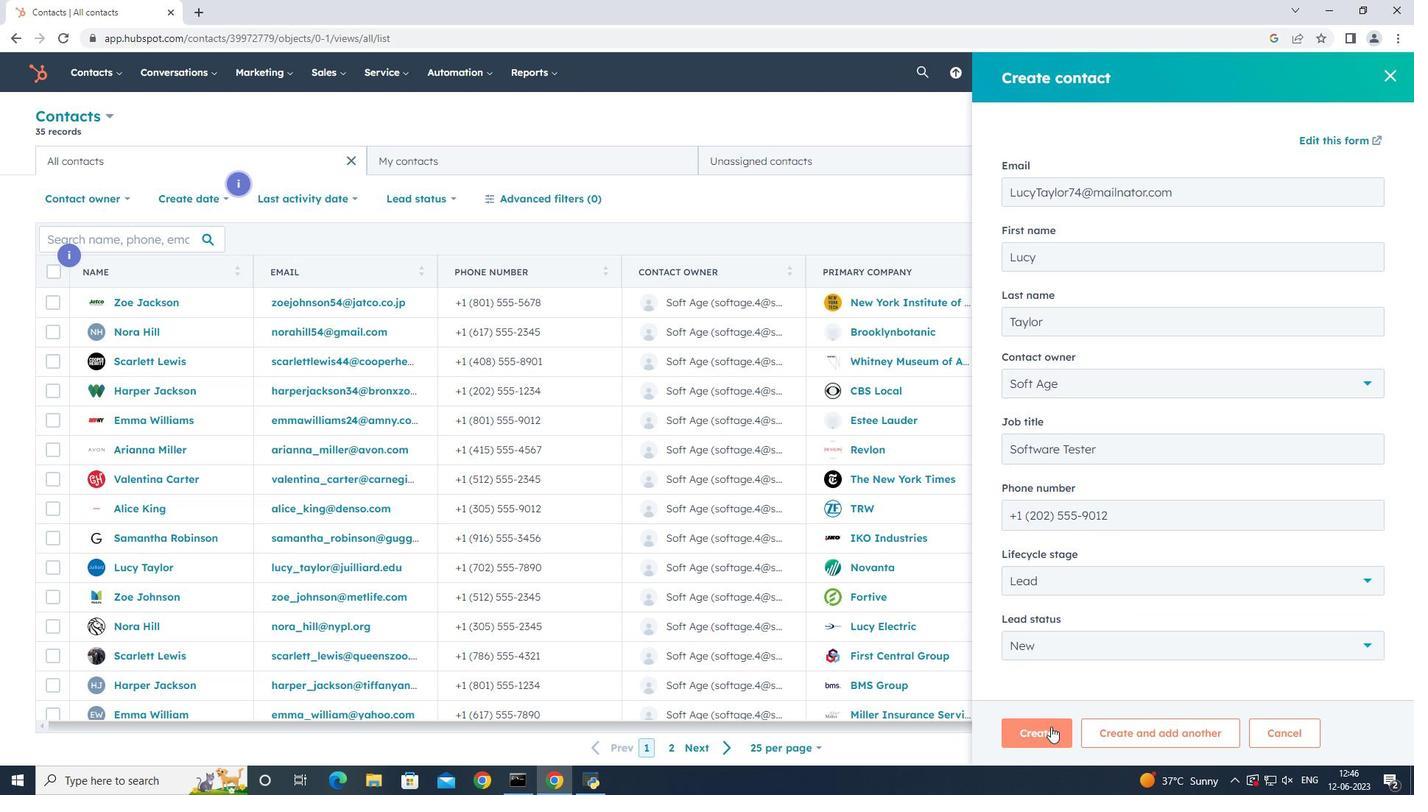 
Action: Mouse pressed left at (1049, 732)
Screenshot: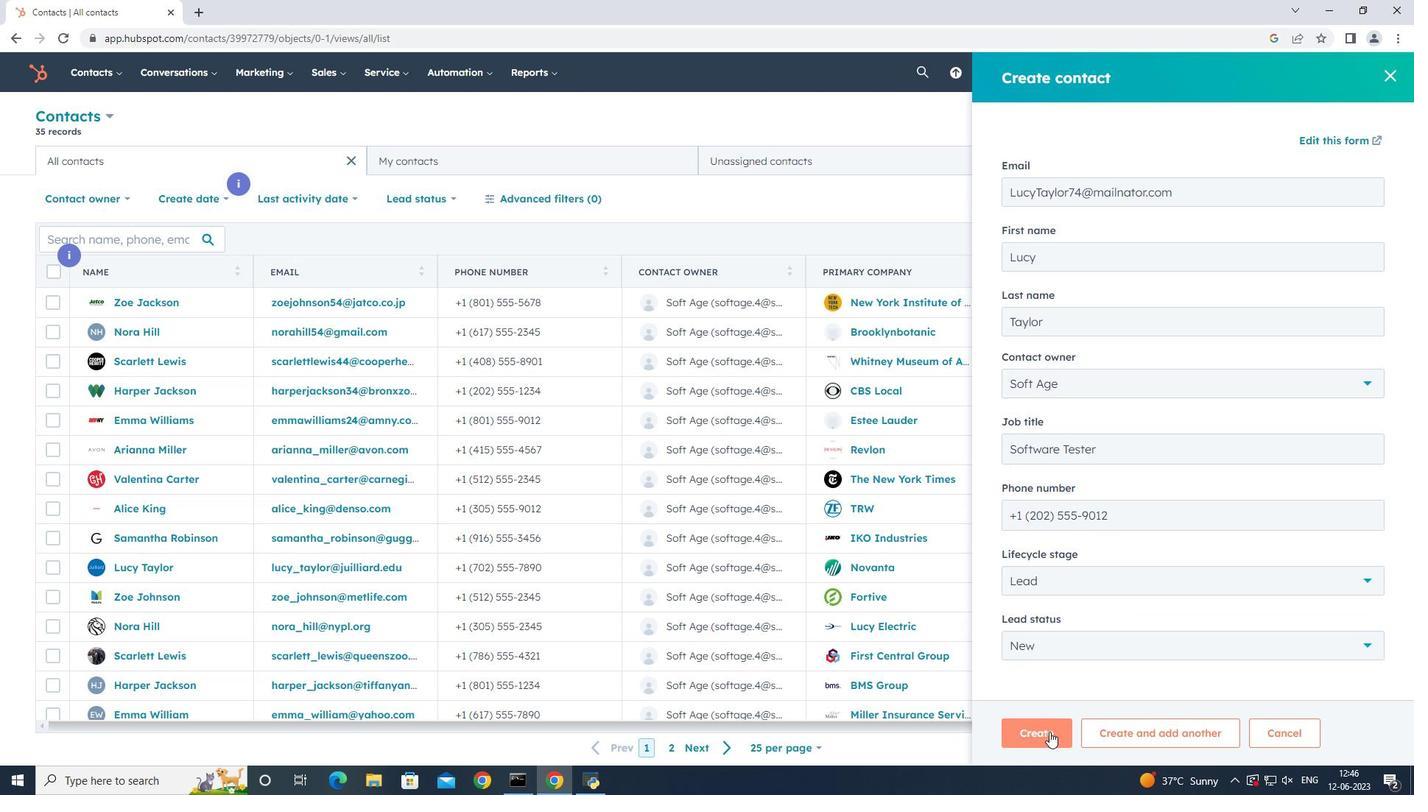 
Action: Mouse moved to (991, 473)
Screenshot: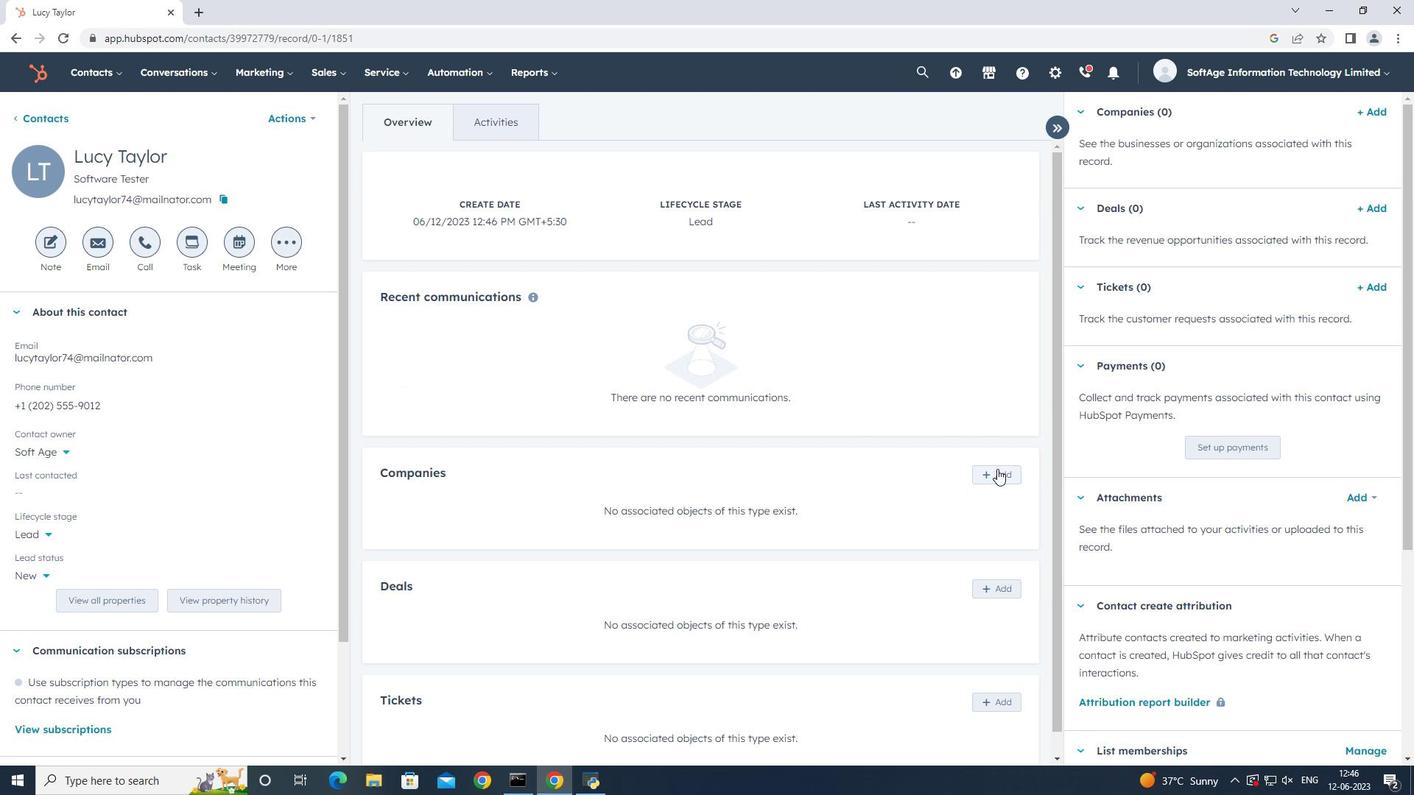 
Action: Mouse pressed left at (991, 473)
Screenshot: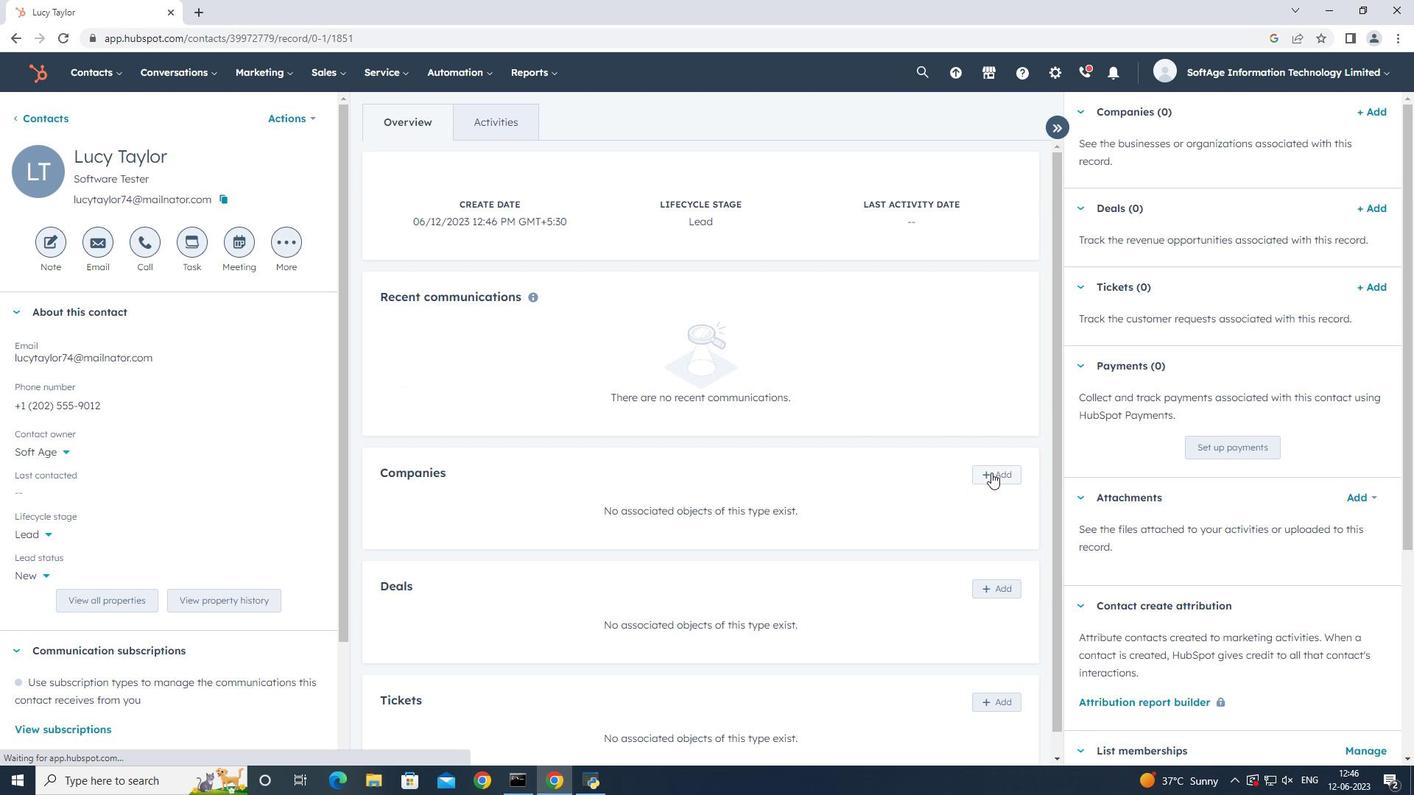 
Action: Mouse moved to (1098, 148)
Screenshot: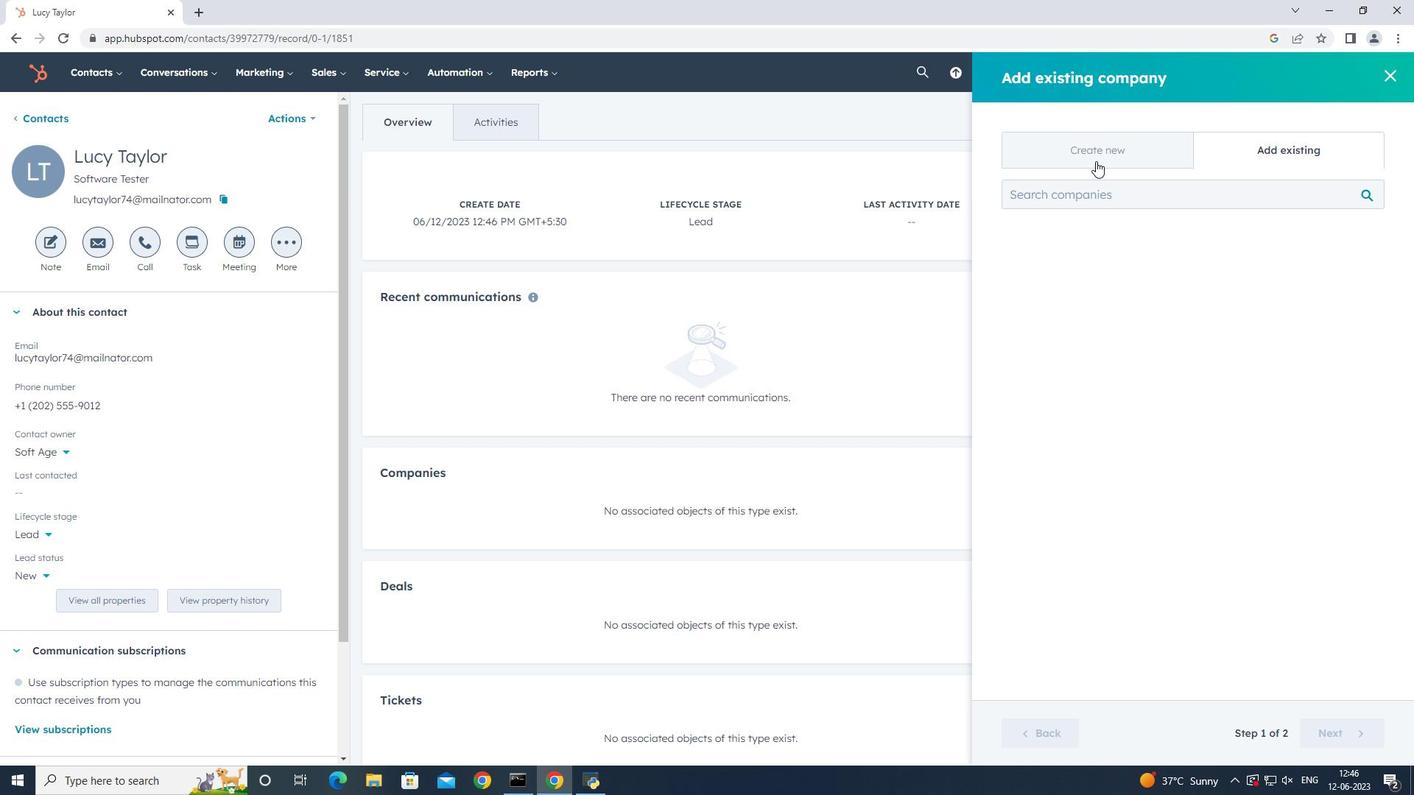 
Action: Mouse pressed left at (1098, 148)
Screenshot: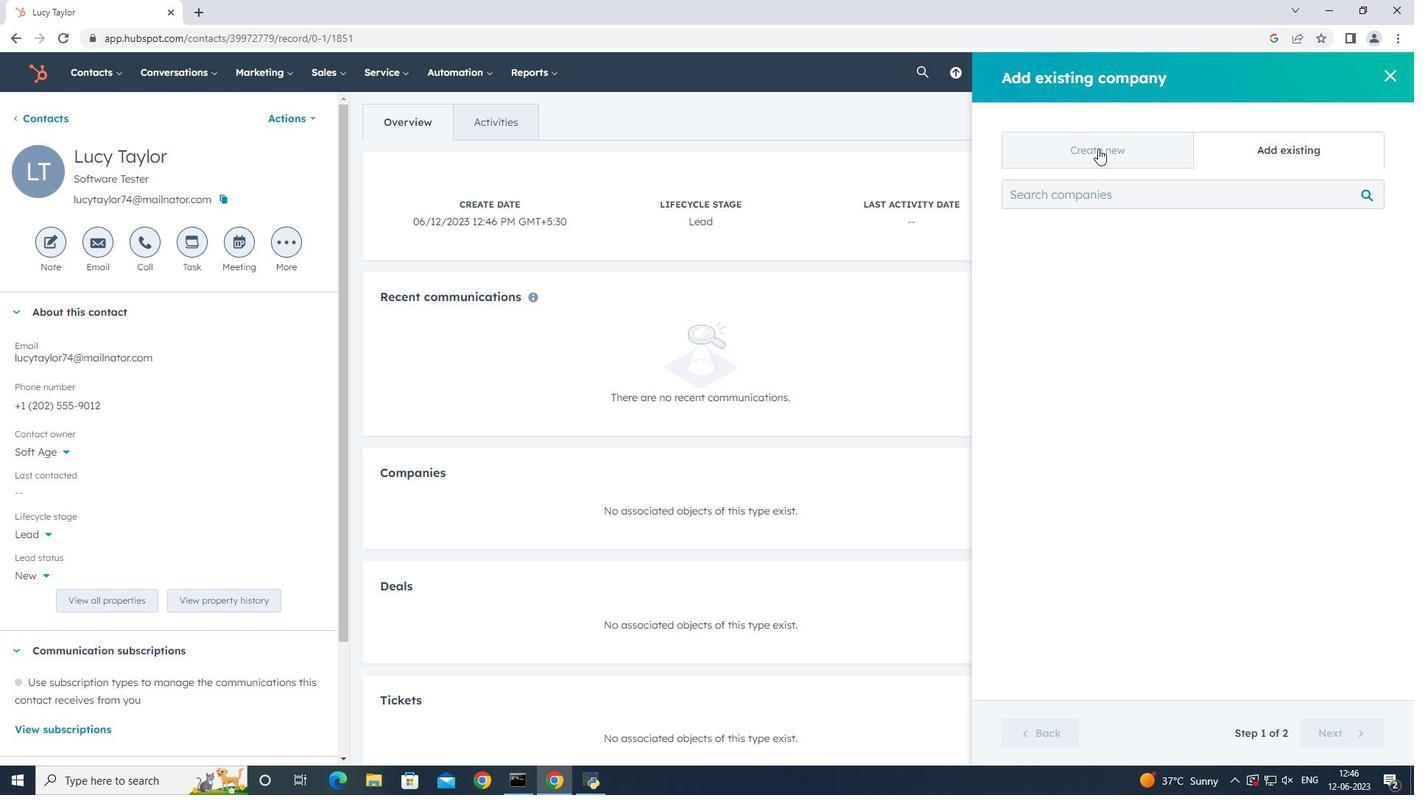 
Action: Mouse moved to (1109, 237)
Screenshot: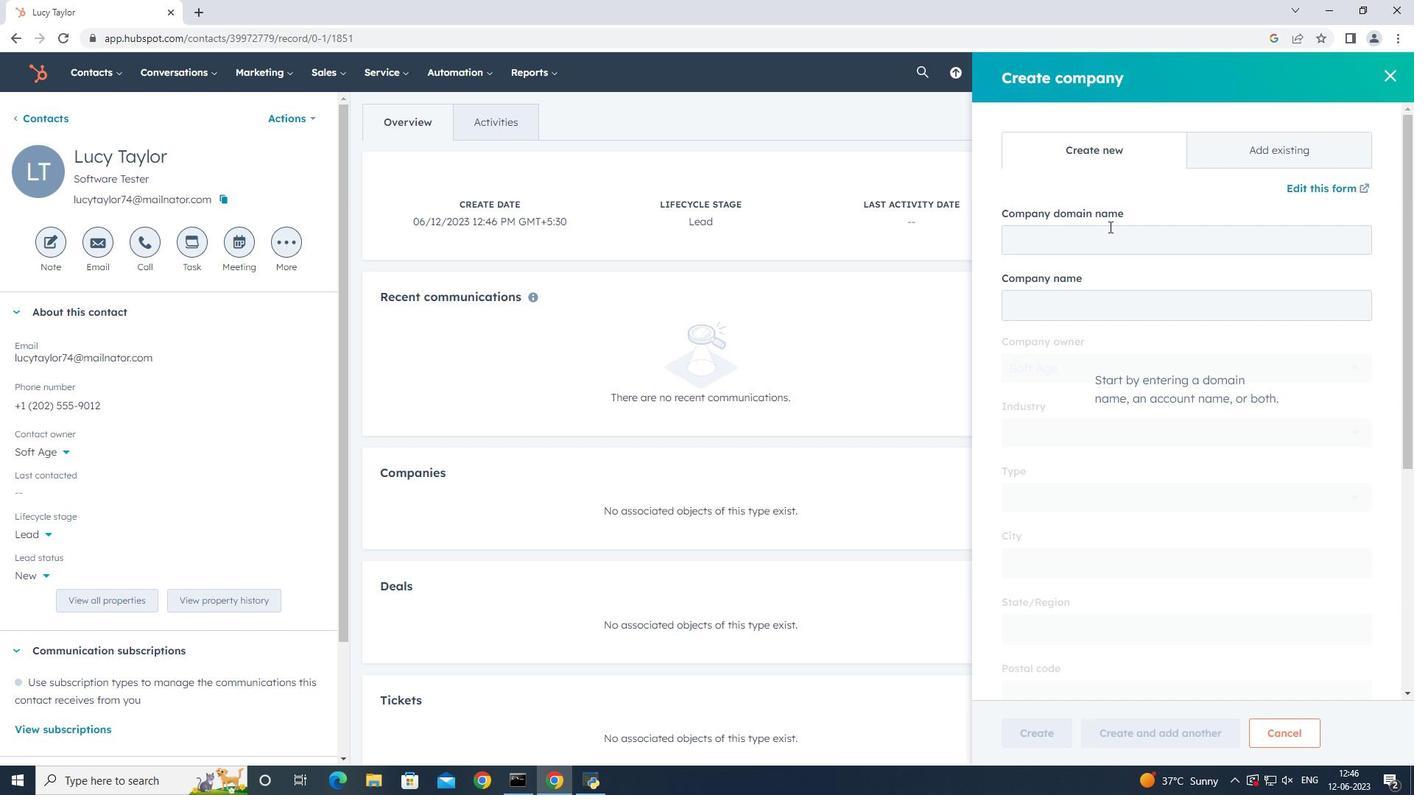 
Action: Mouse pressed left at (1109, 237)
Screenshot: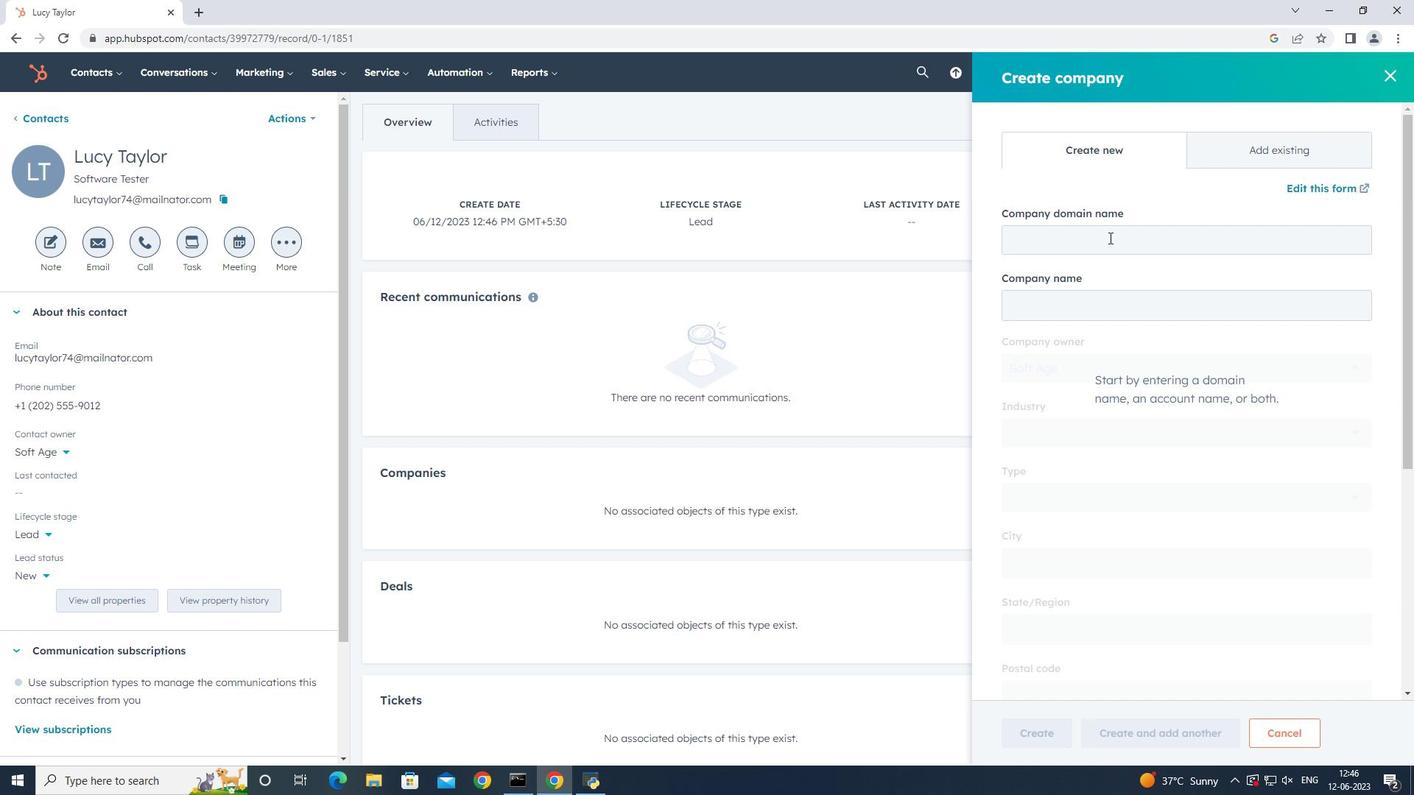 
Action: Mouse moved to (1109, 238)
Screenshot: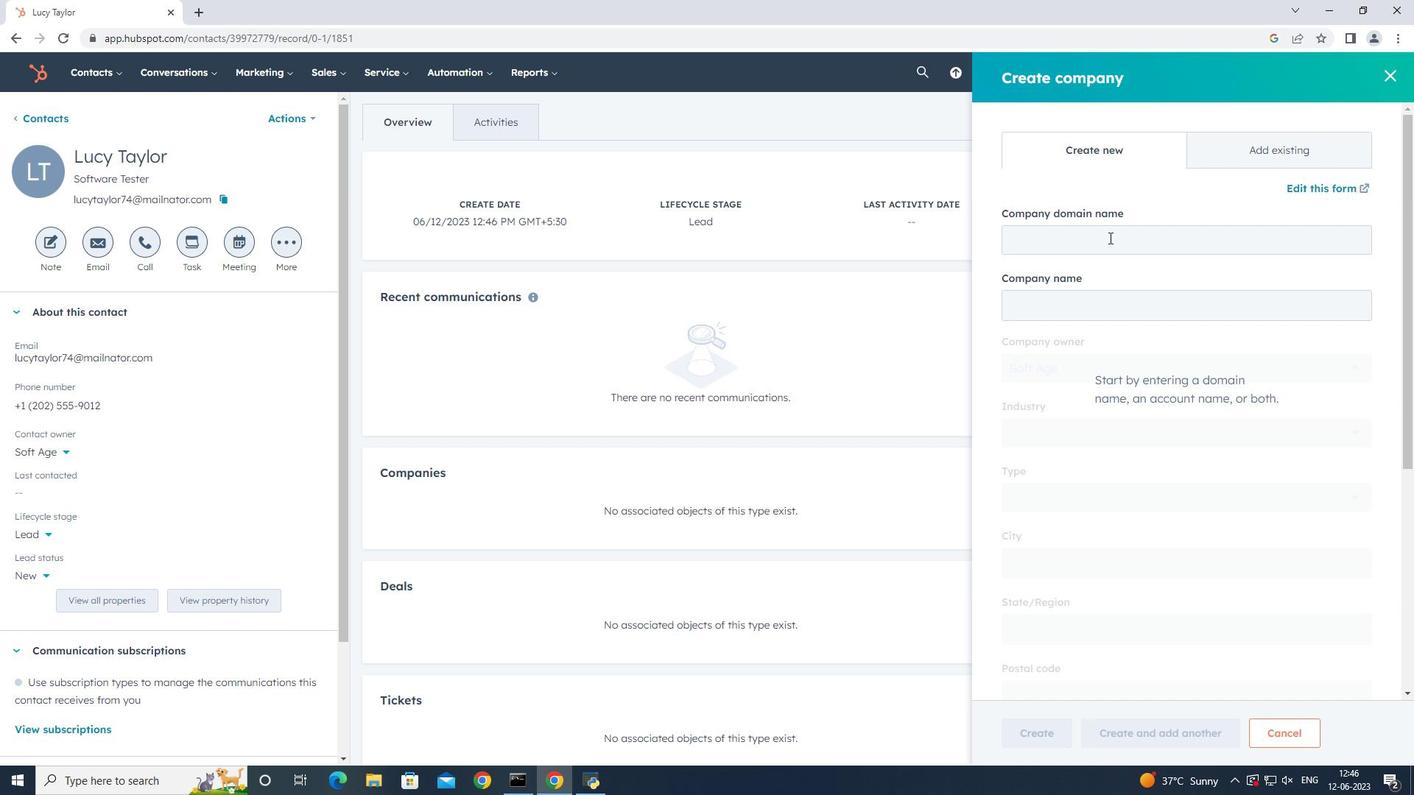 
Action: Key pressed sjcny.edu
Screenshot: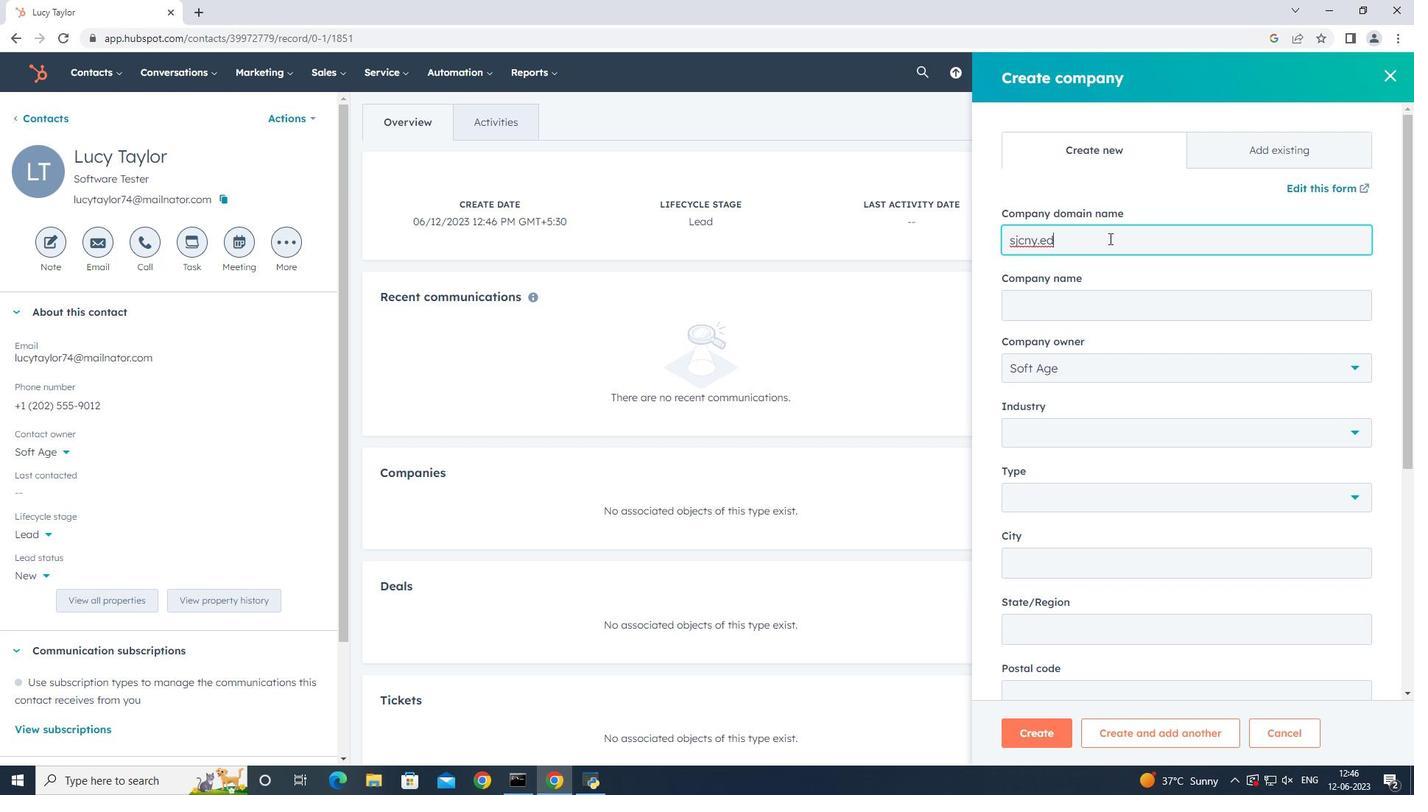
Action: Mouse moved to (1117, 493)
Screenshot: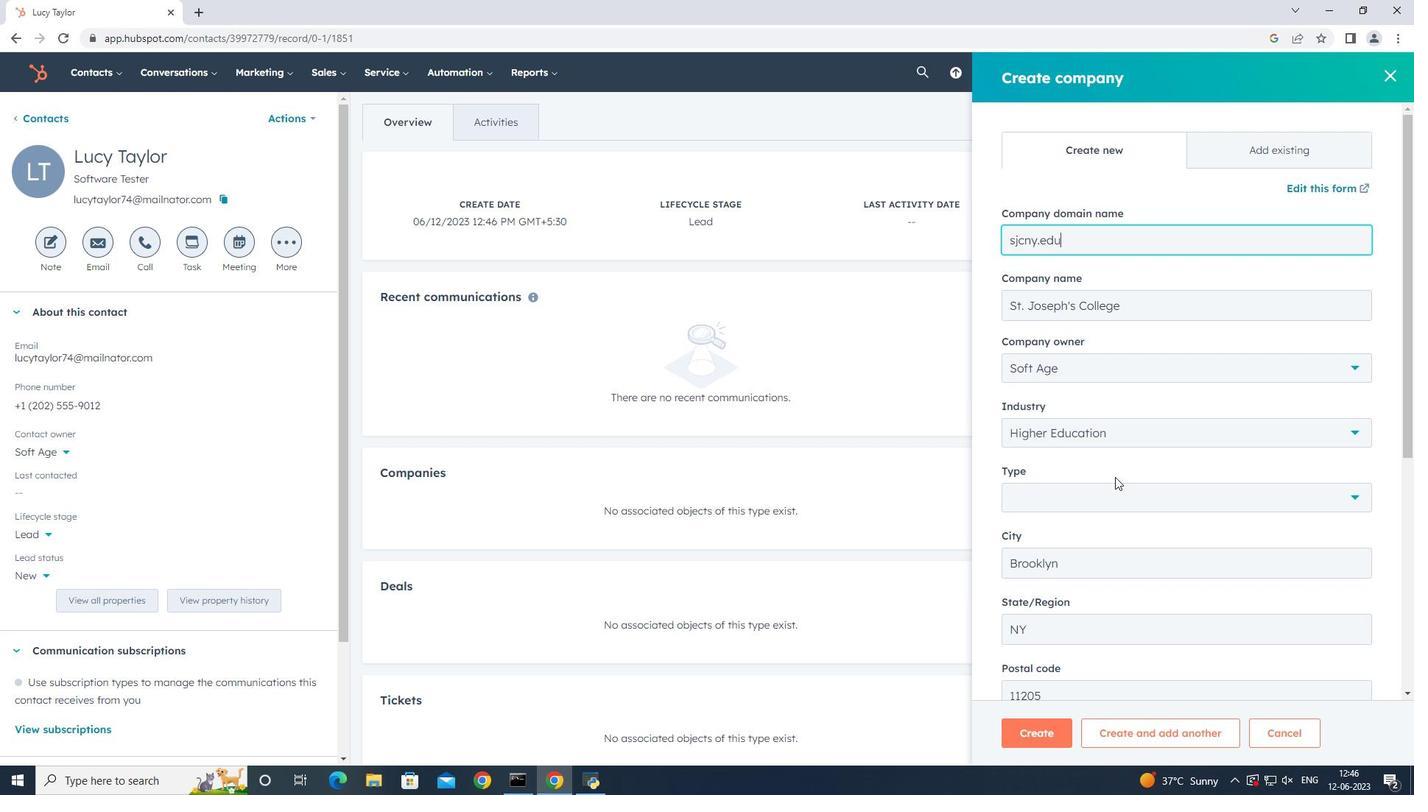 
Action: Mouse pressed left at (1117, 493)
Screenshot: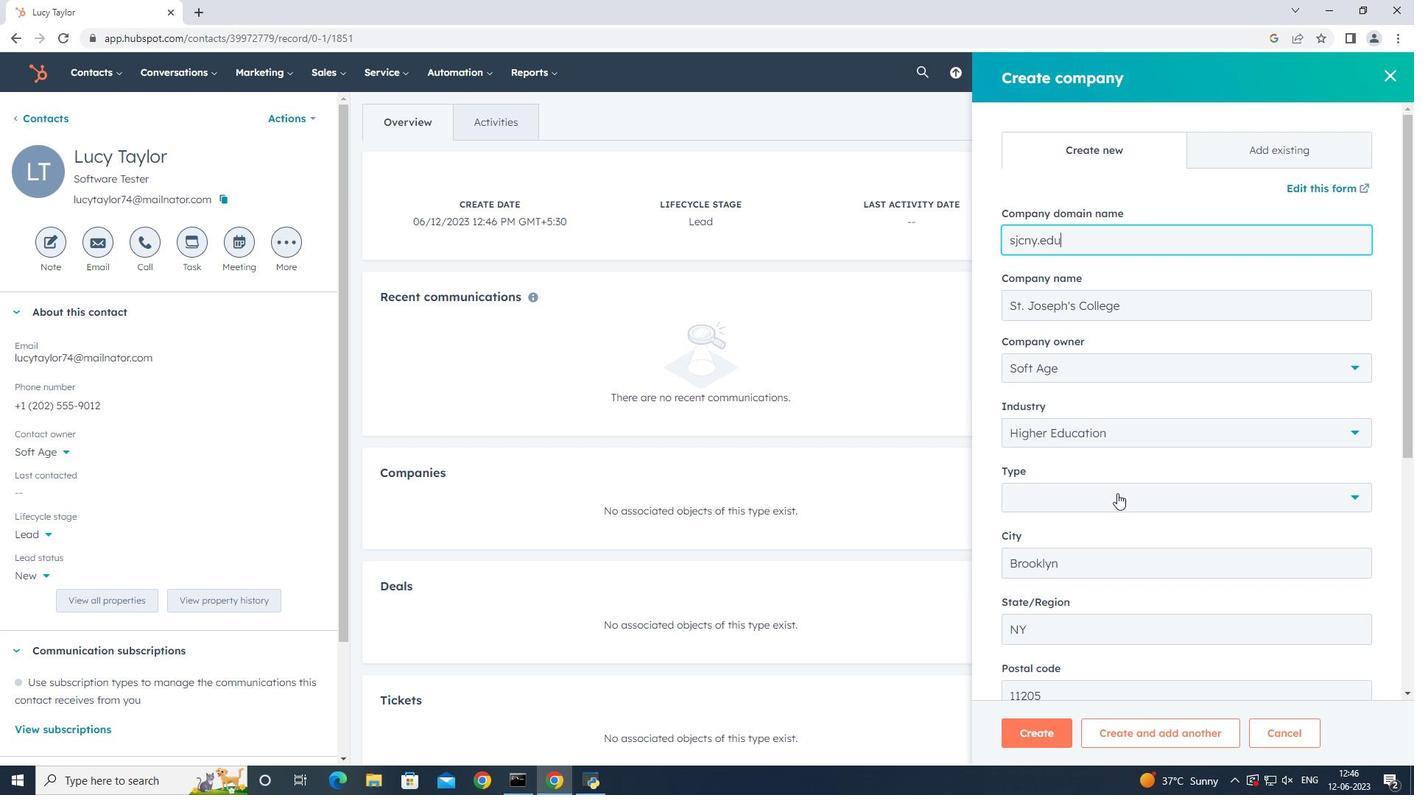 
Action: Mouse moved to (1089, 645)
Screenshot: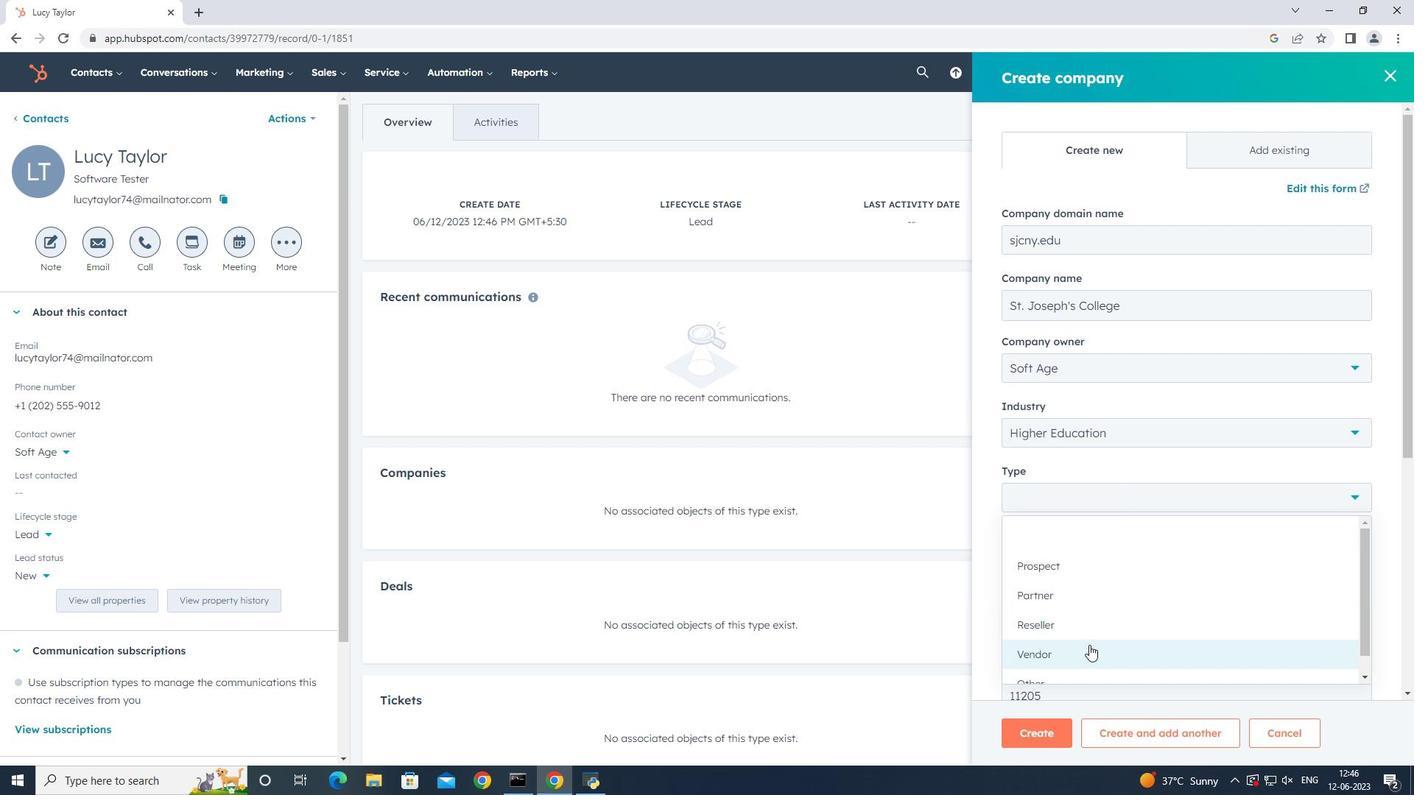 
Action: Mouse pressed left at (1089, 645)
Screenshot: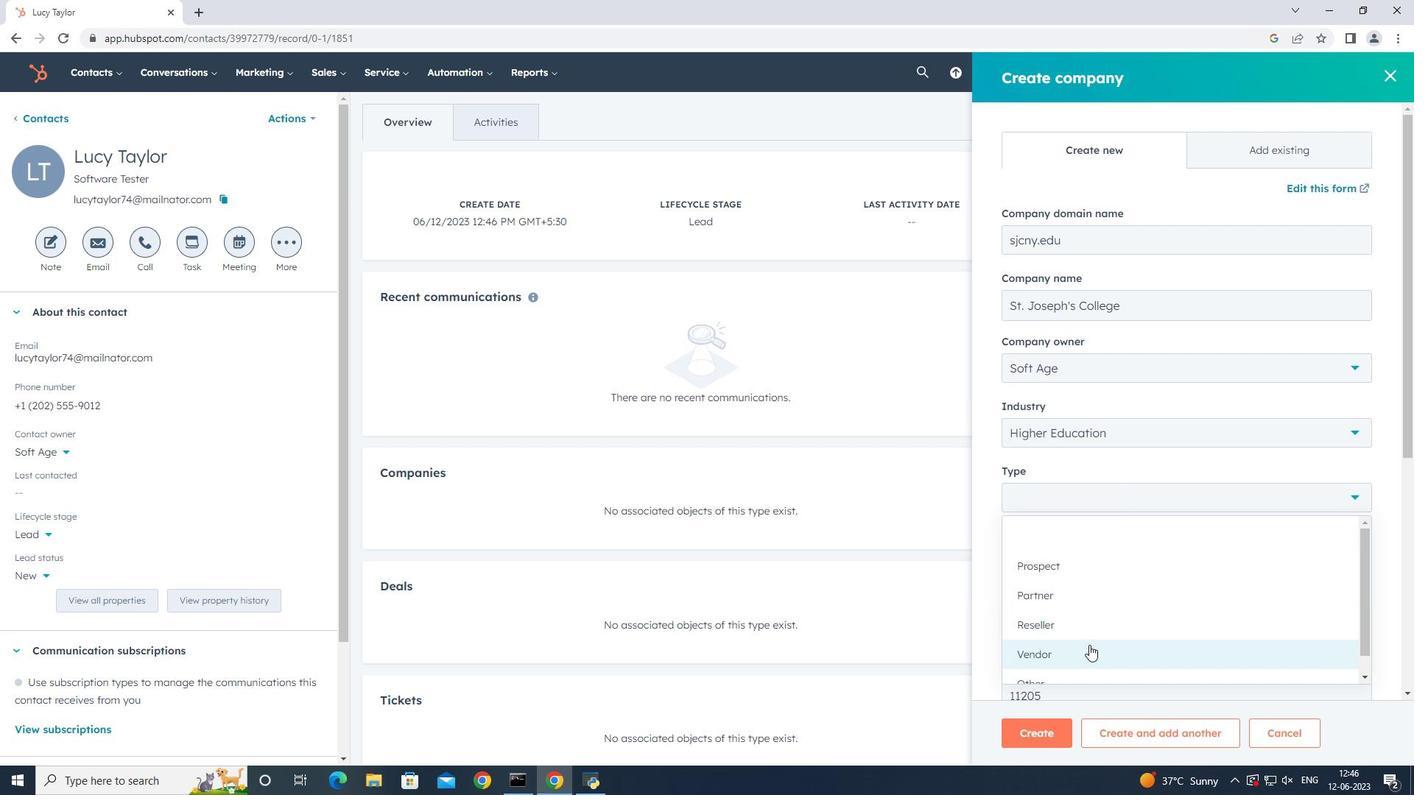 
Action: Mouse moved to (1156, 591)
Screenshot: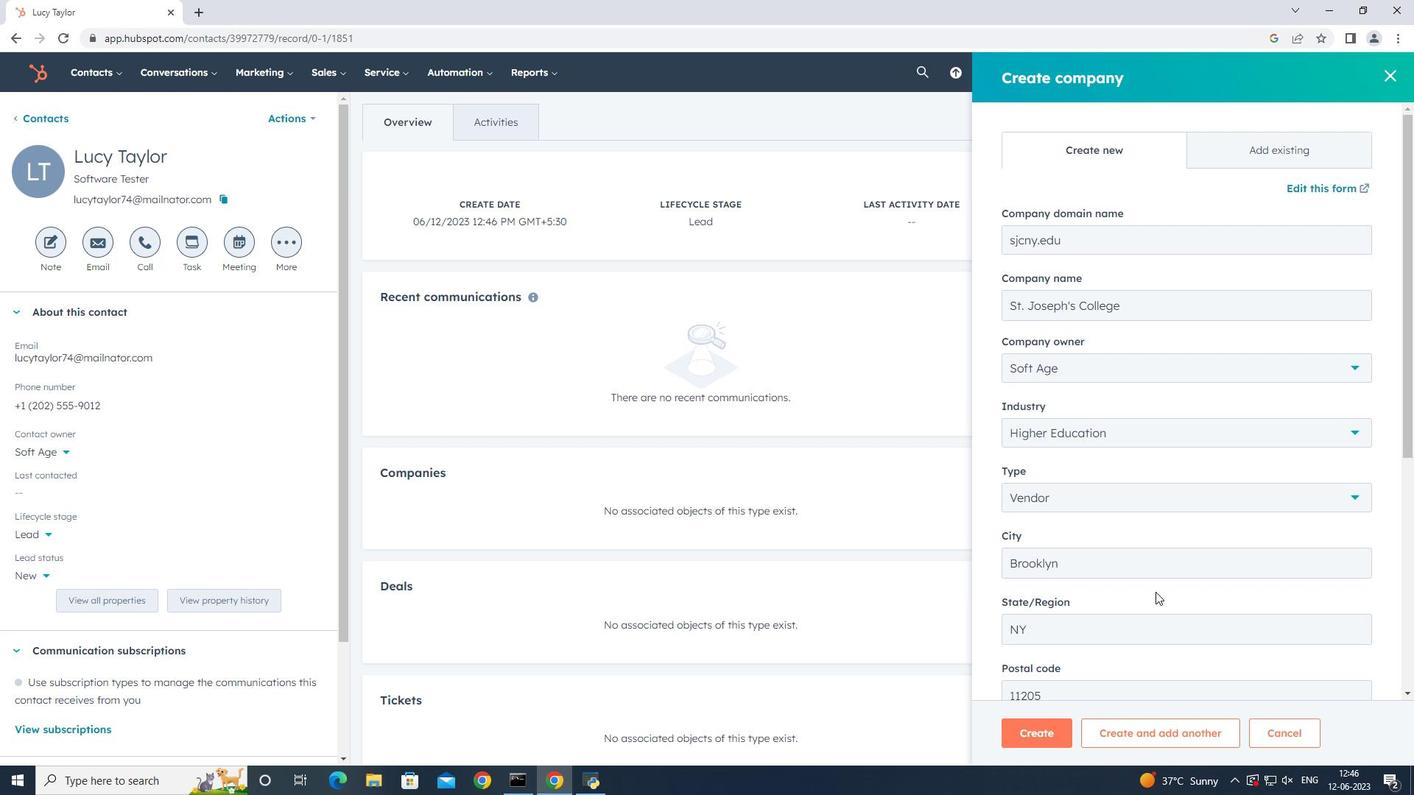 
Action: Mouse scrolled (1156, 590) with delta (0, 0)
Screenshot: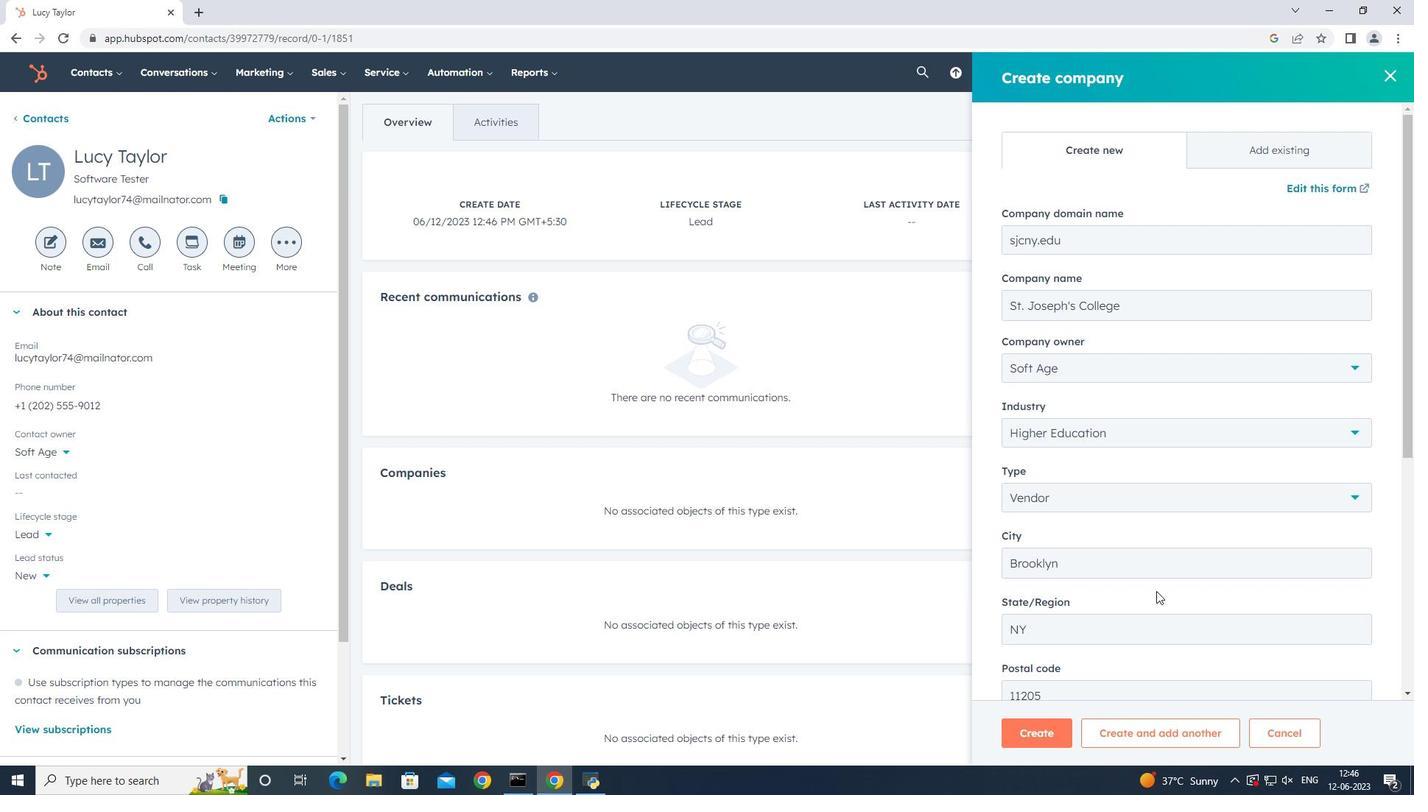 
Action: Mouse scrolled (1156, 590) with delta (0, 0)
Screenshot: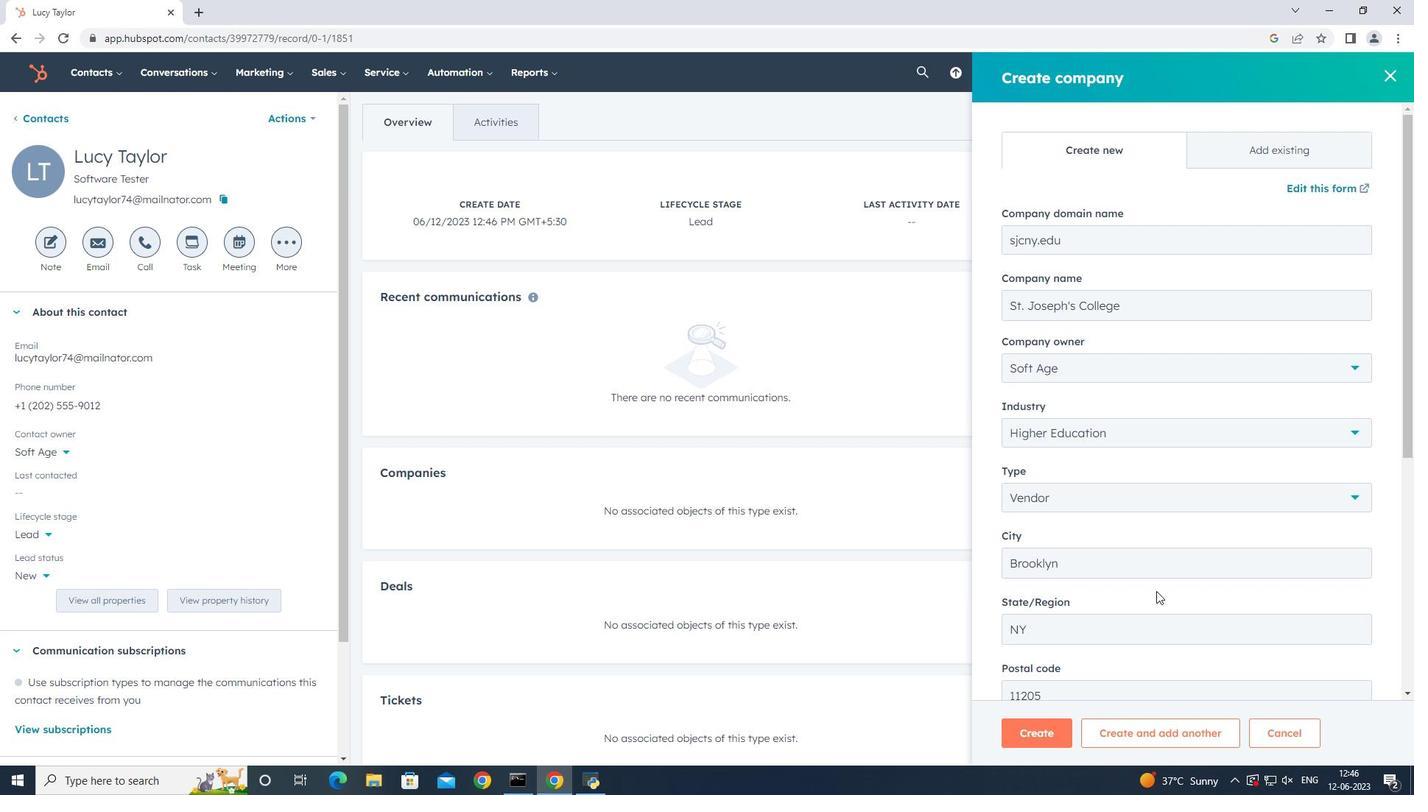 
Action: Mouse scrolled (1156, 590) with delta (0, 0)
Screenshot: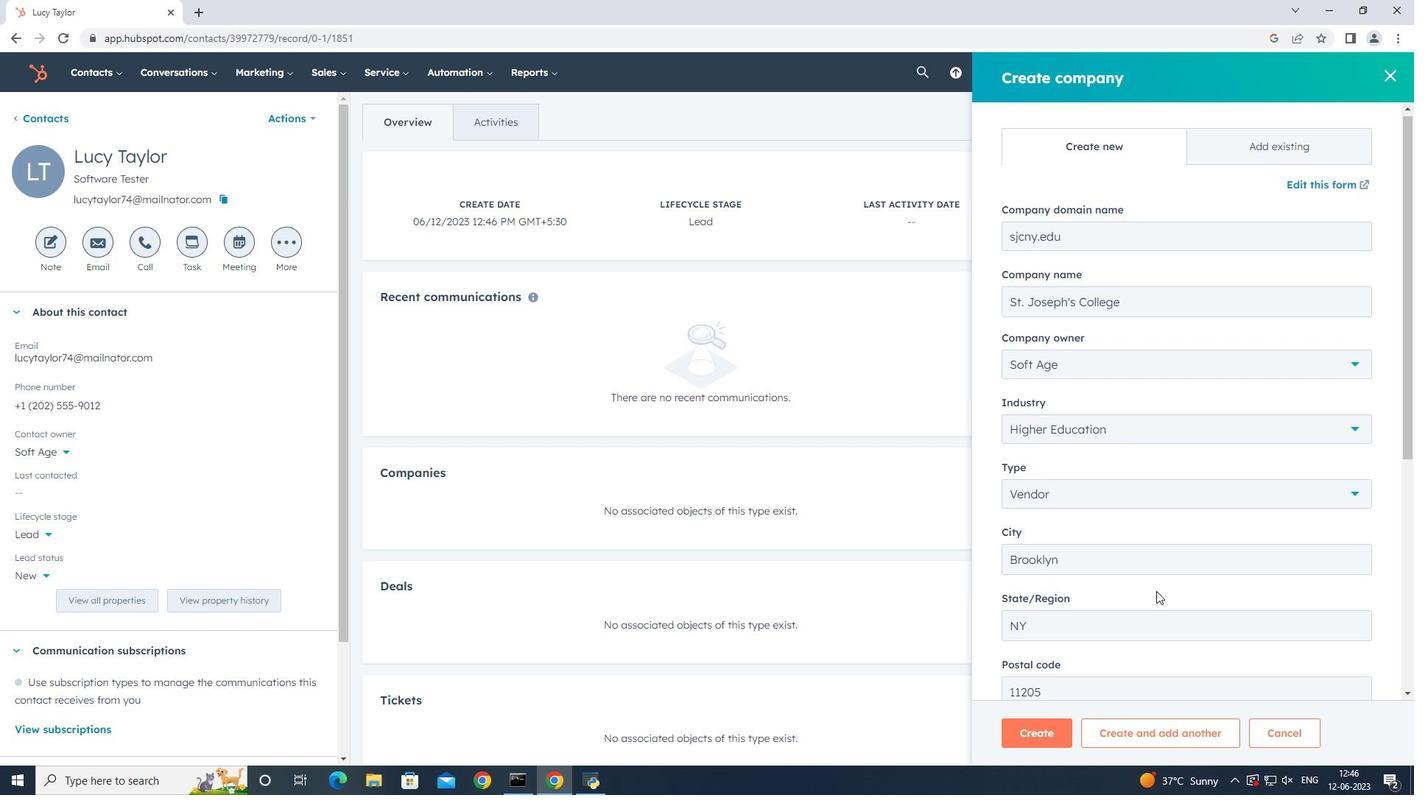 
Action: Mouse scrolled (1156, 590) with delta (0, 0)
Screenshot: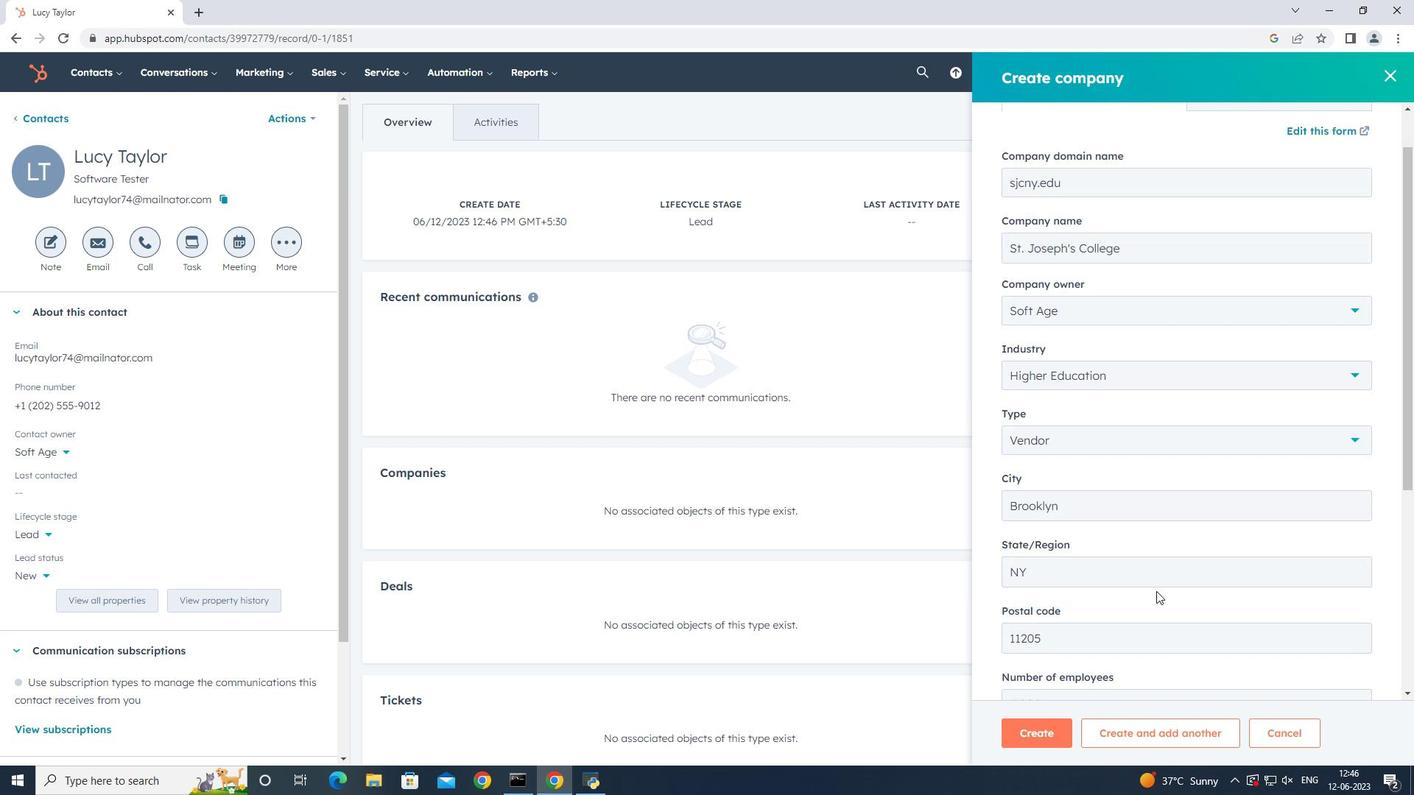 
Action: Mouse scrolled (1156, 590) with delta (0, 0)
Screenshot: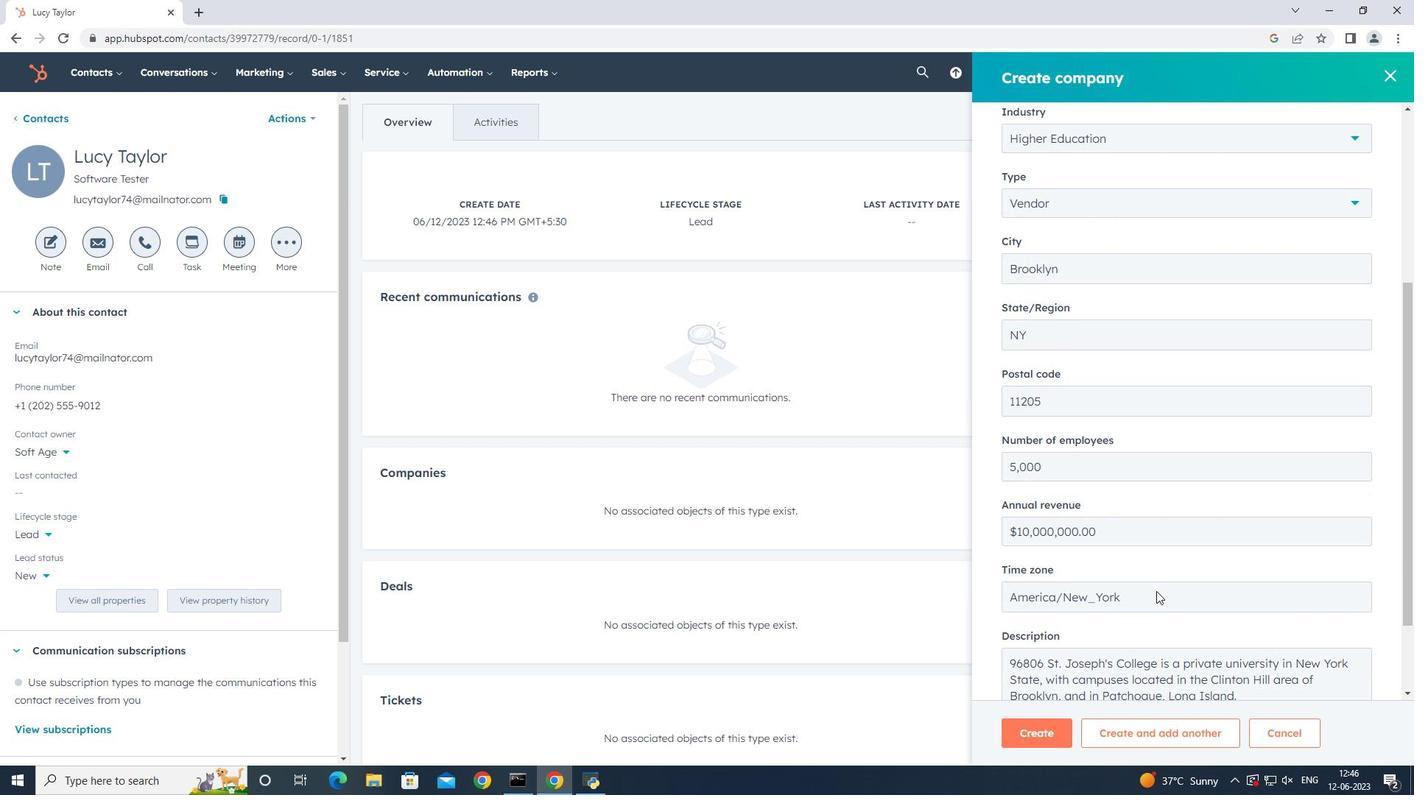 
Action: Mouse scrolled (1156, 590) with delta (0, 0)
Screenshot: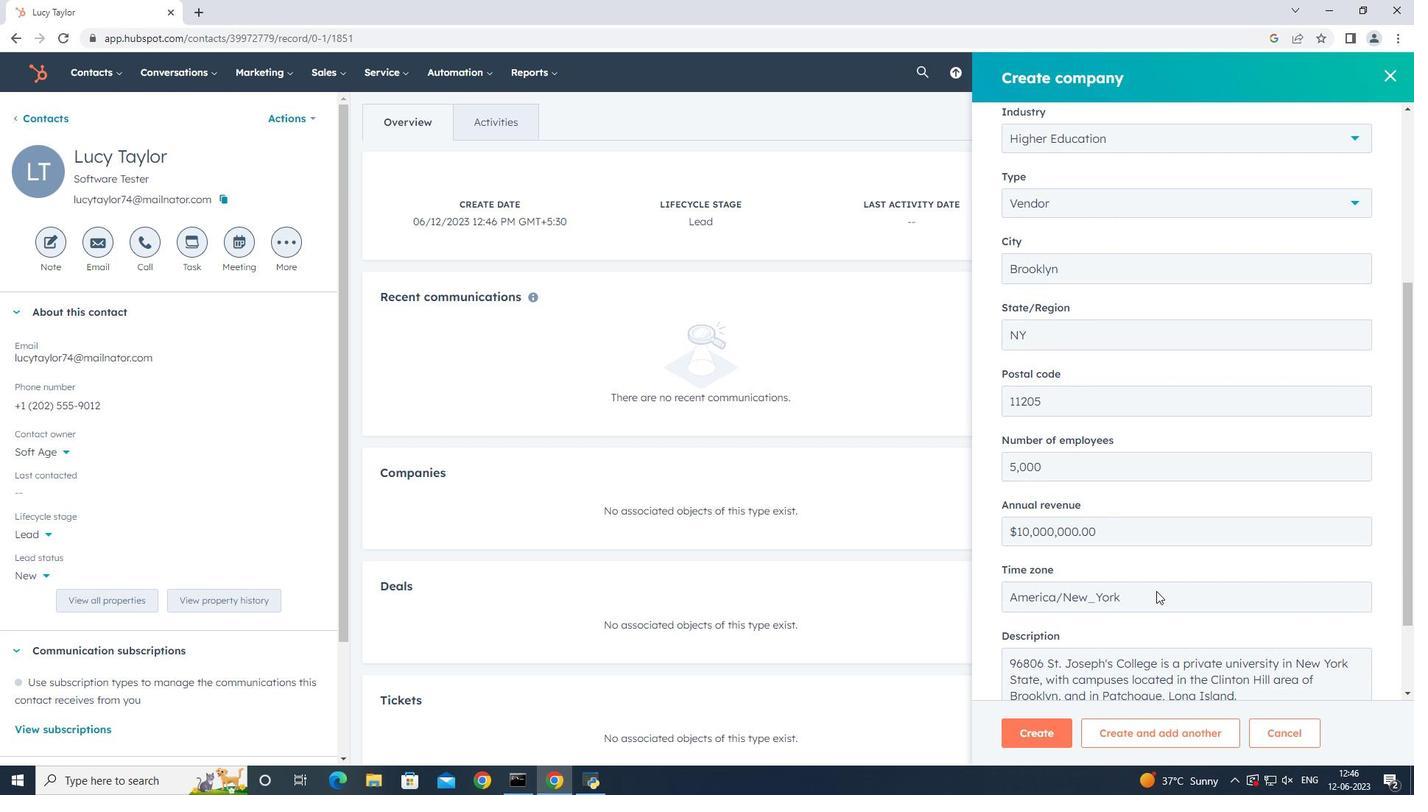 
Action: Mouse scrolled (1156, 590) with delta (0, 0)
Screenshot: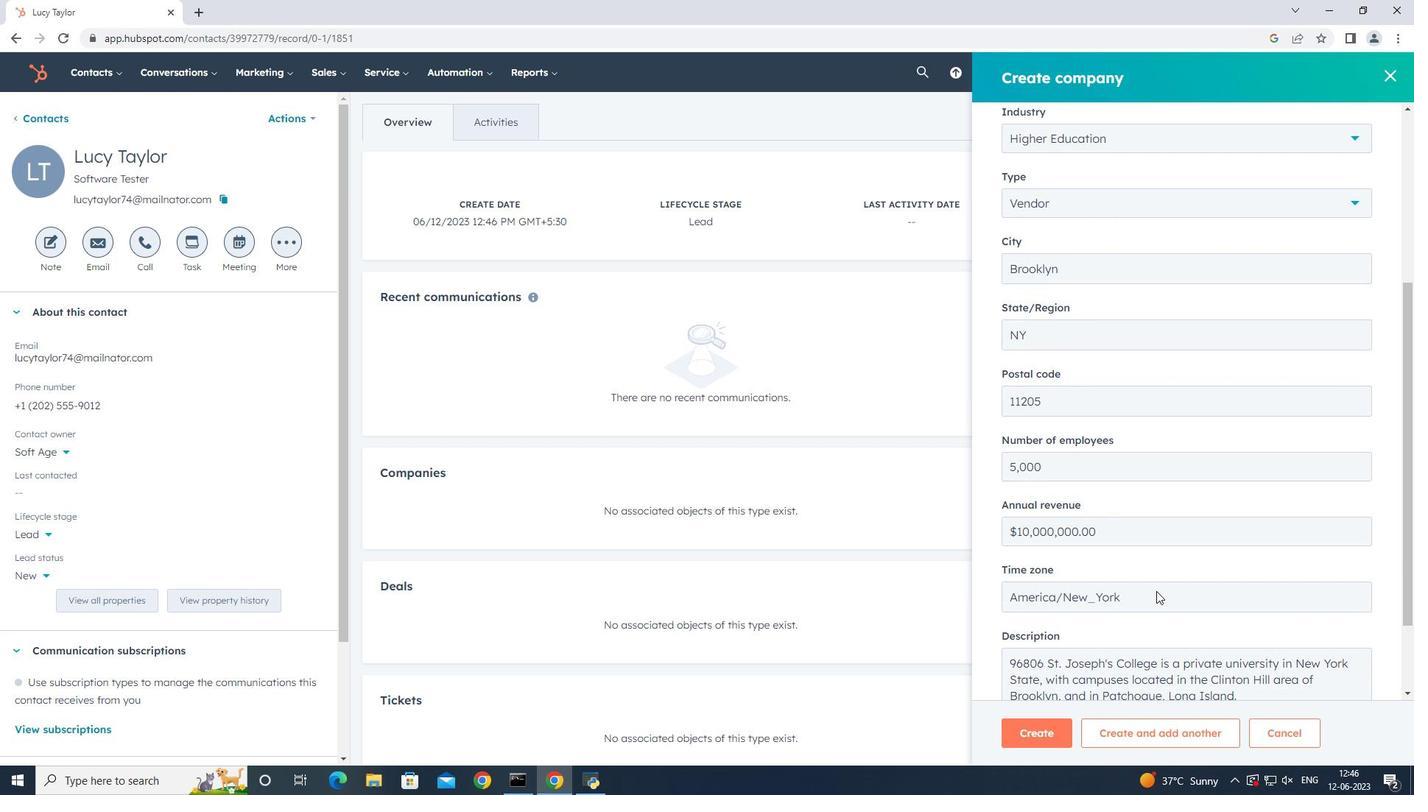 
Action: Mouse scrolled (1156, 590) with delta (0, 0)
Screenshot: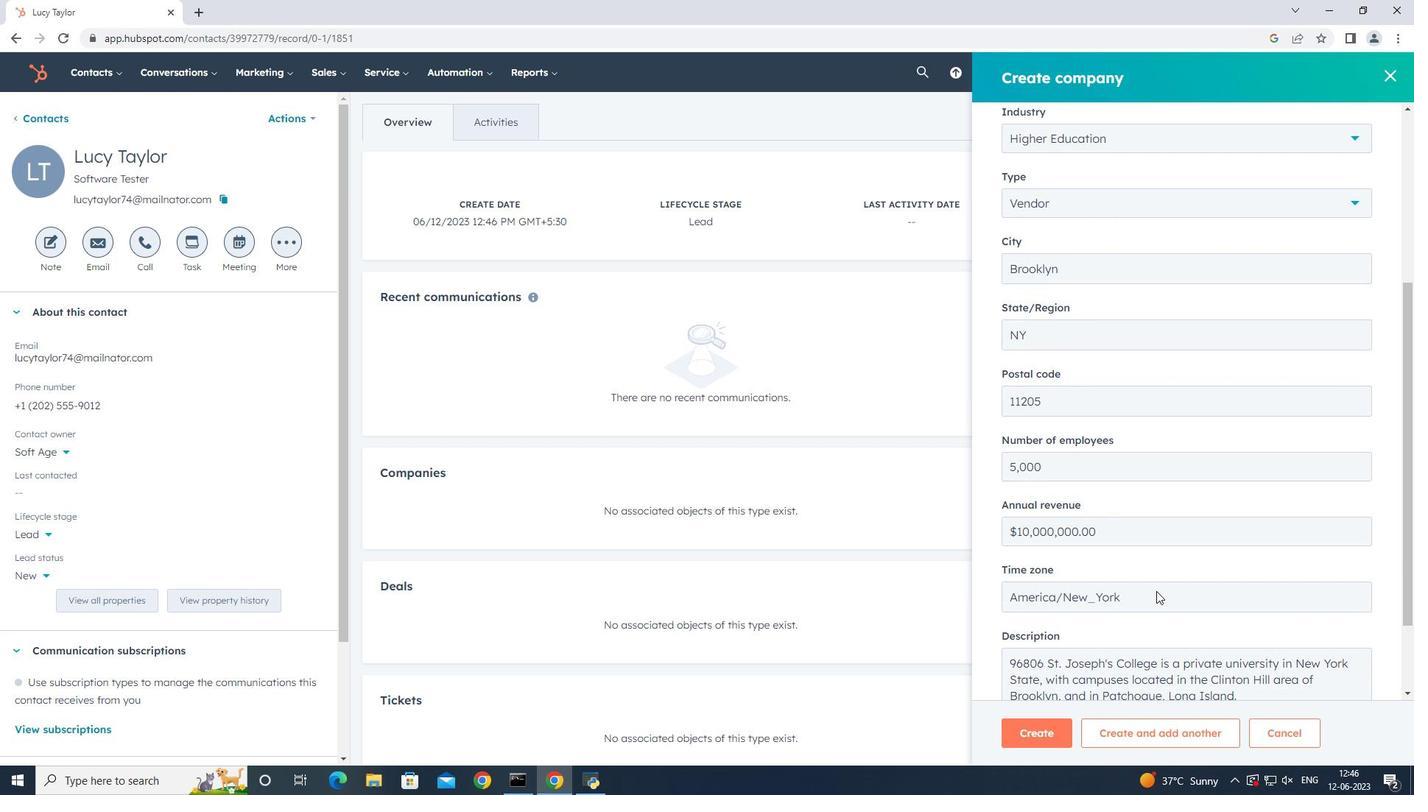 
Action: Mouse moved to (1059, 722)
Screenshot: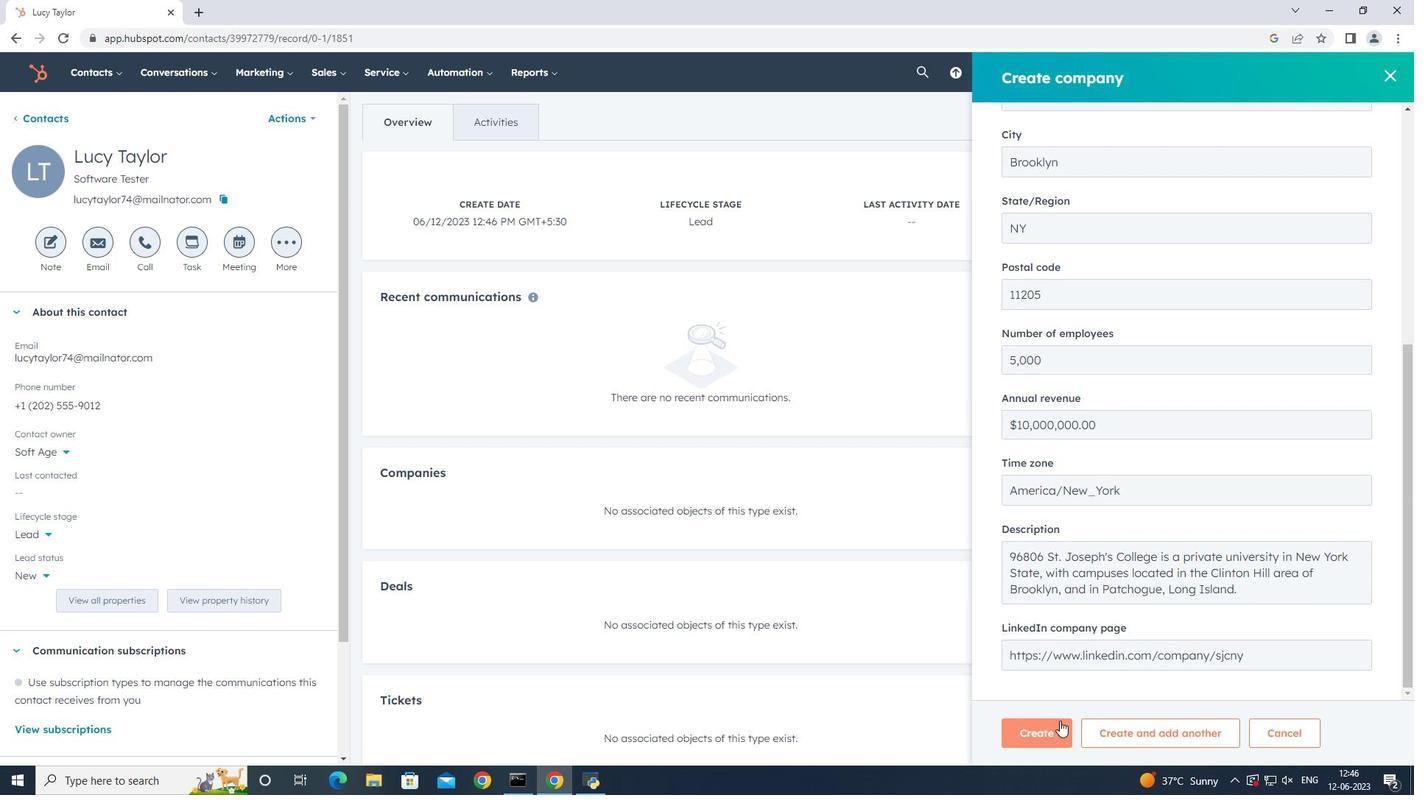 
Action: Mouse pressed left at (1059, 722)
Screenshot: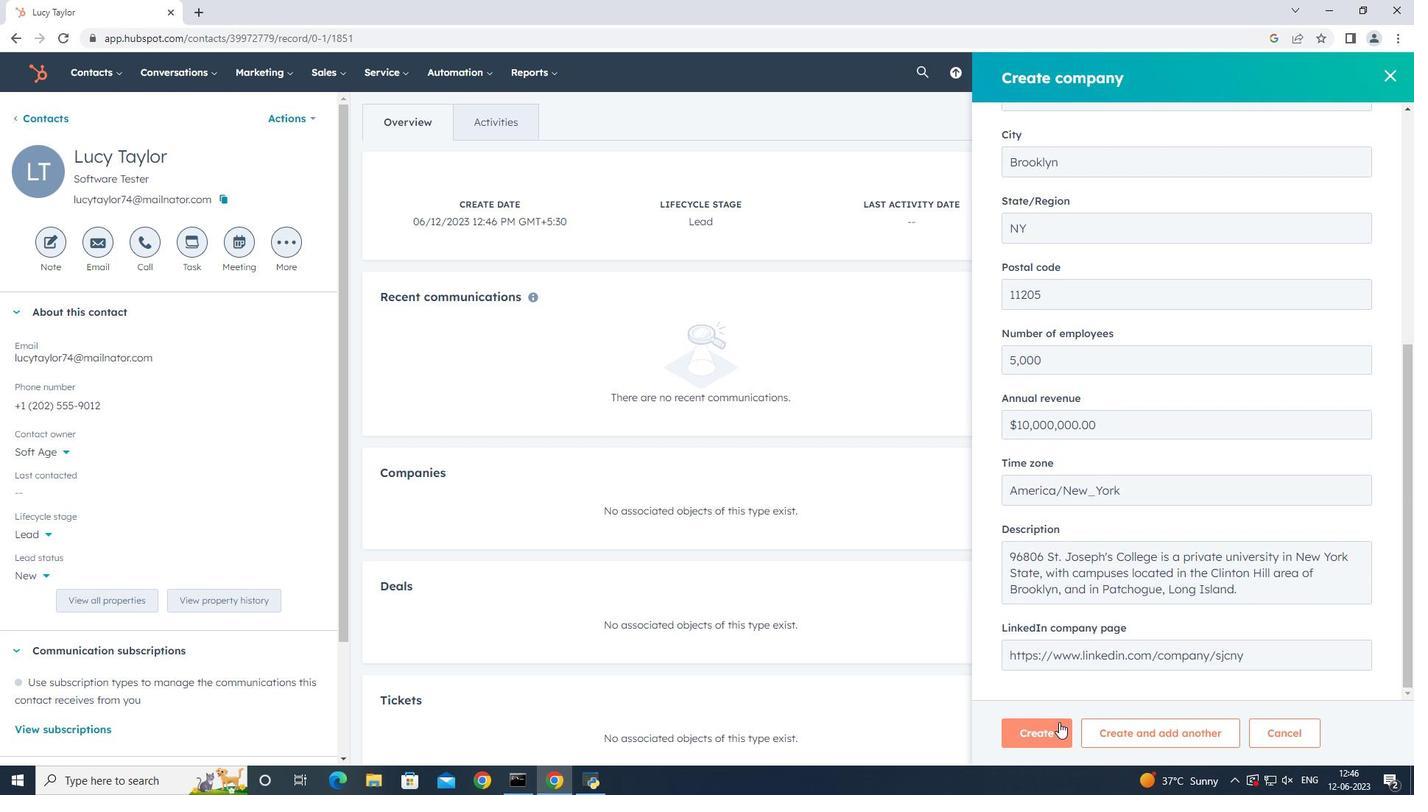 
Action: Mouse moved to (836, 561)
Screenshot: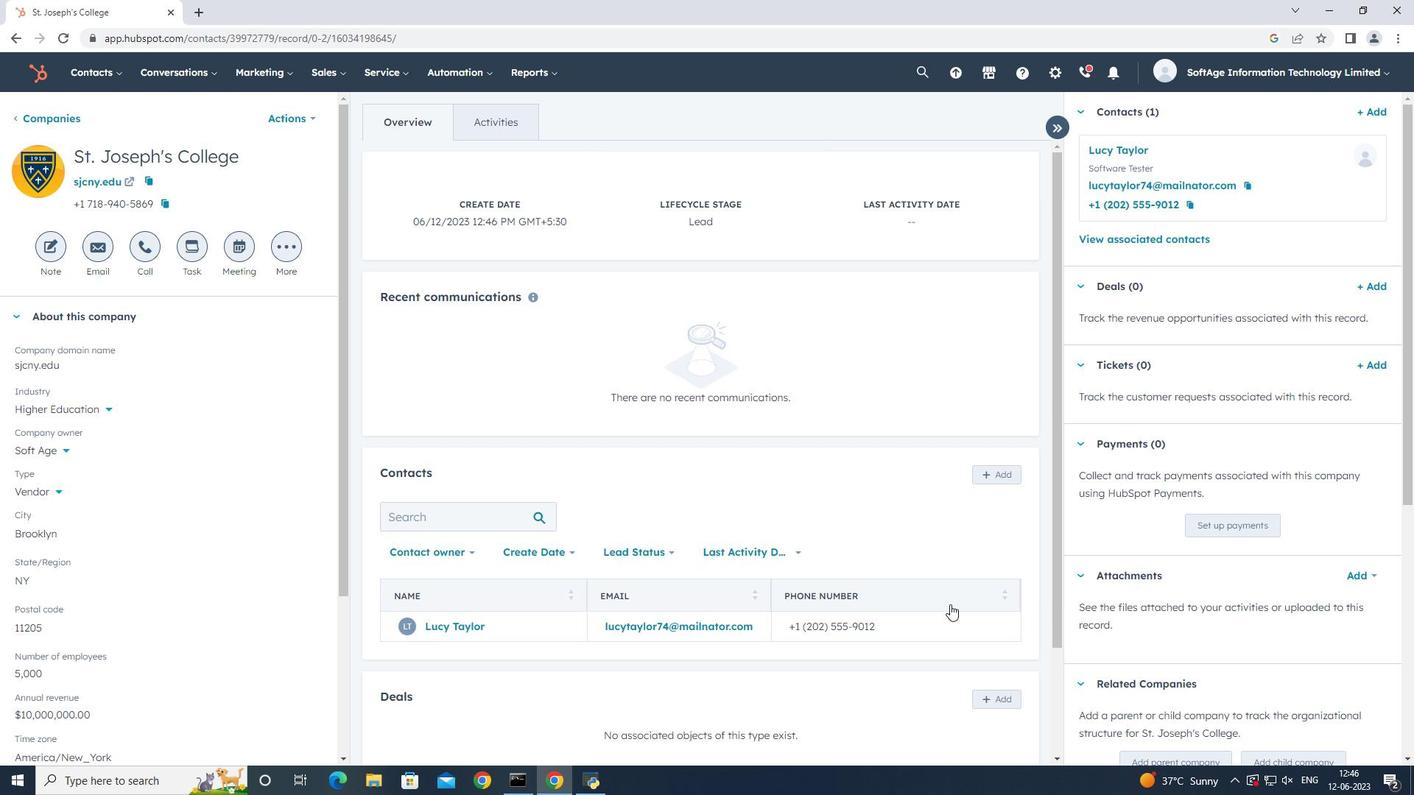 
